 Task: Search one way flight ticket for 4 adults, 2 children, 2 infants in seat and 1 infant on lap in economy from Raleigh: Raleigh-durham International Airport to Greenville: Pitt-greenville Airport on 5-2-2023. Choice of flights is Royal air maroc. Number of bags: 10 checked bags. Price is upto 90000. Outbound departure time preference is 4:30.
Action: Mouse moved to (264, 333)
Screenshot: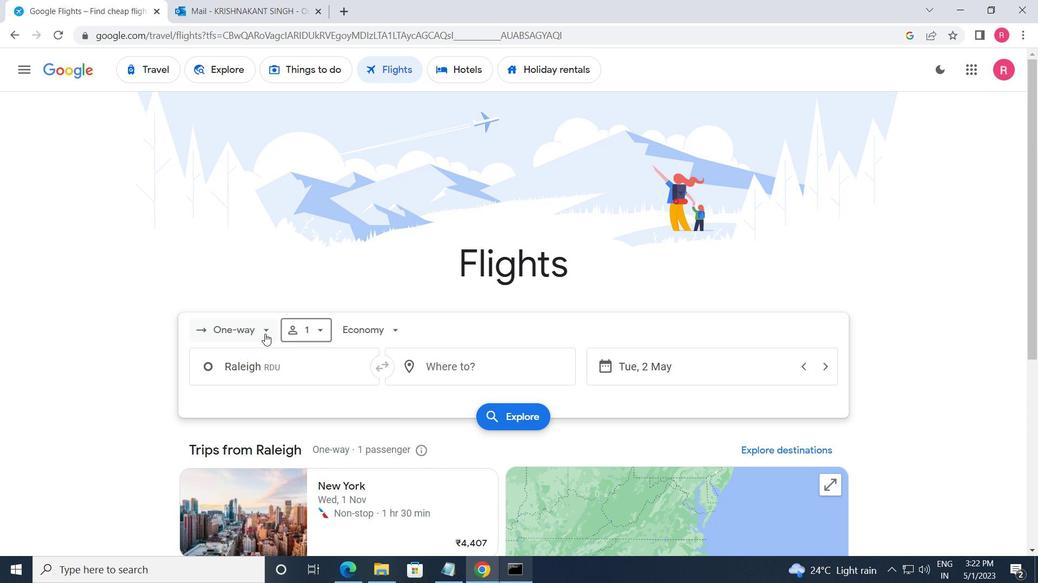 
Action: Mouse pressed left at (264, 333)
Screenshot: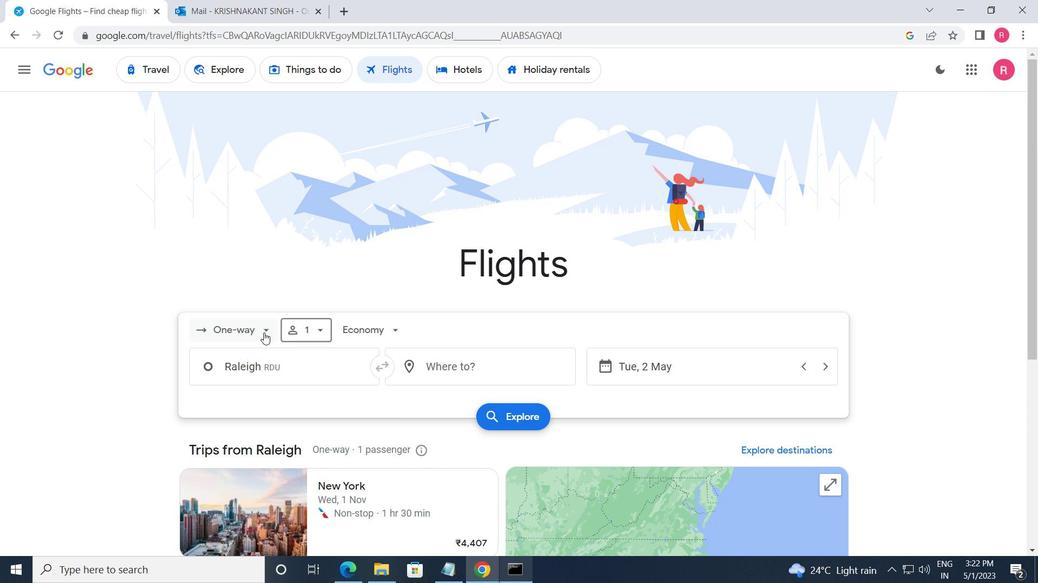 
Action: Mouse moved to (235, 389)
Screenshot: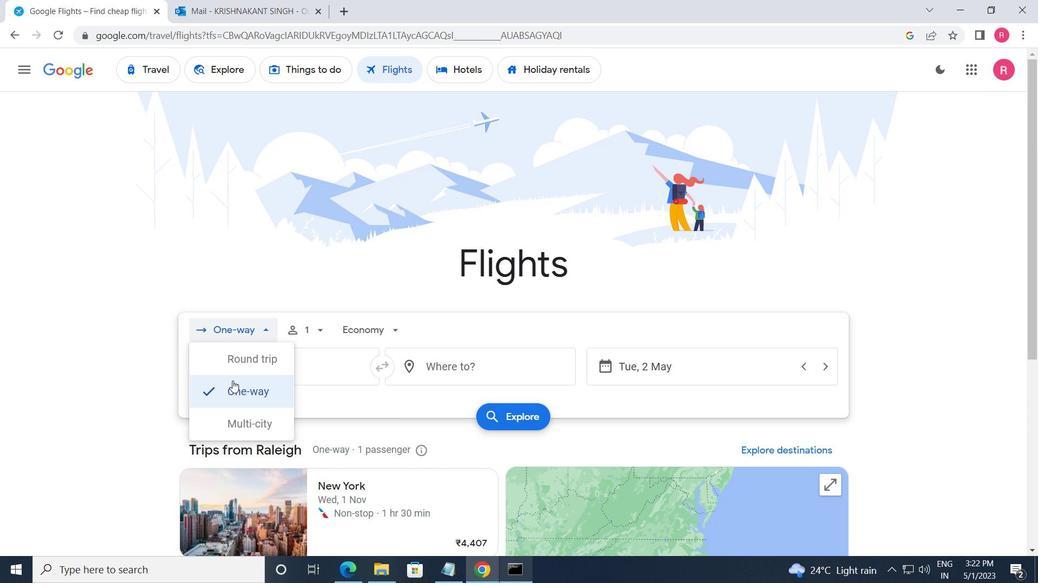 
Action: Mouse pressed left at (235, 389)
Screenshot: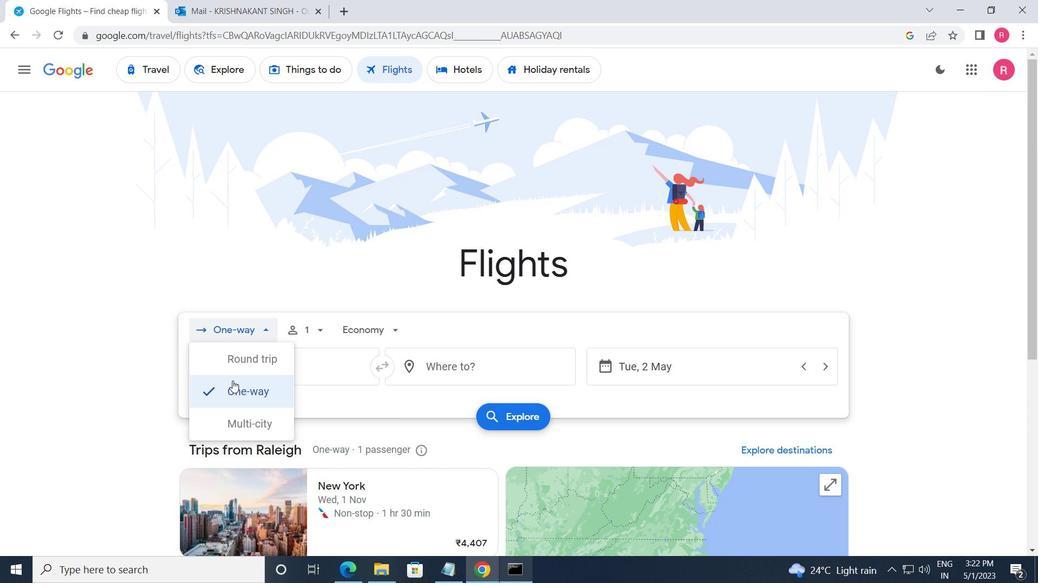 
Action: Mouse moved to (311, 331)
Screenshot: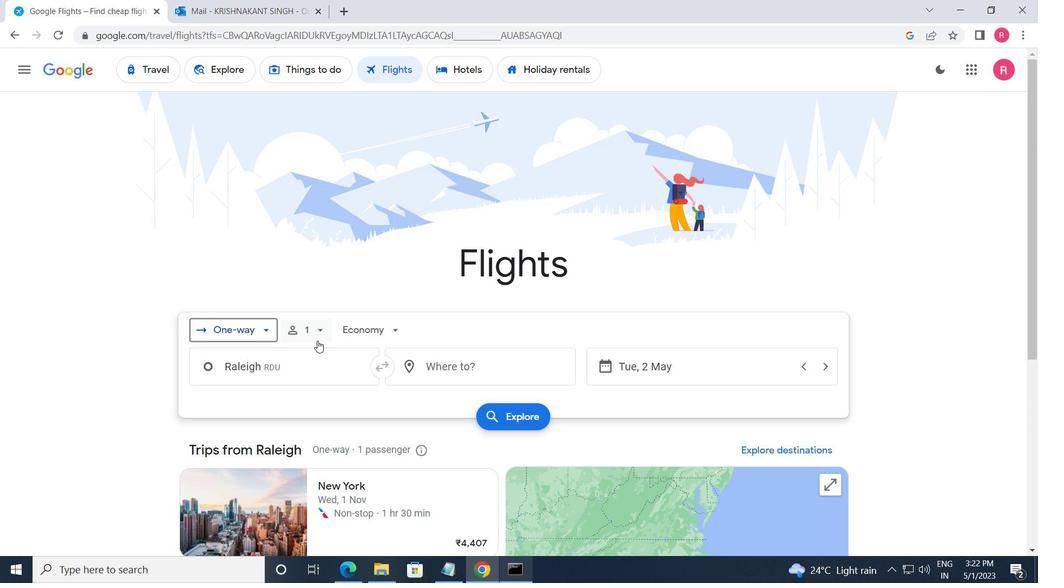 
Action: Mouse pressed left at (311, 331)
Screenshot: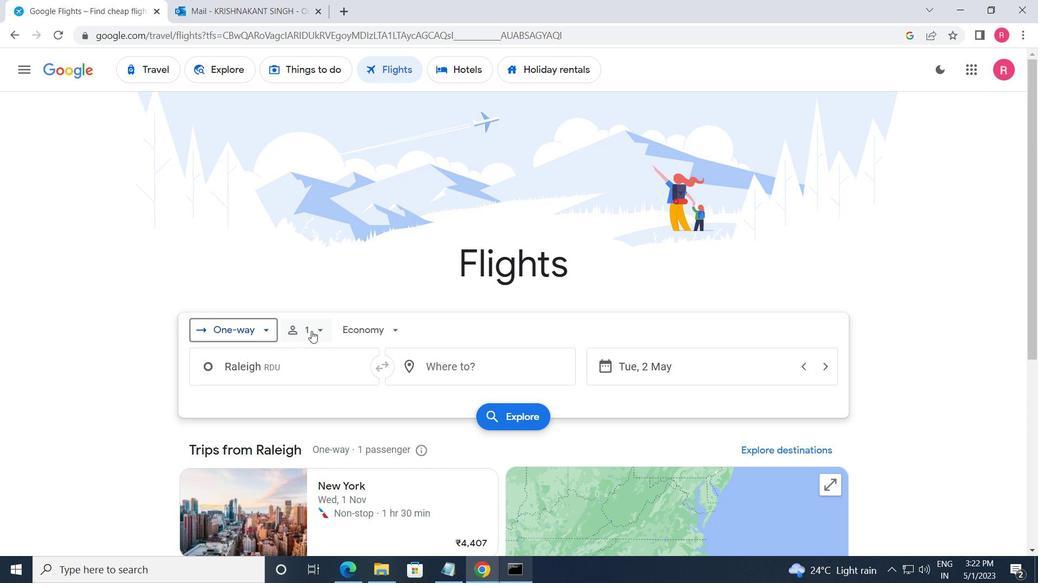 
Action: Mouse moved to (427, 369)
Screenshot: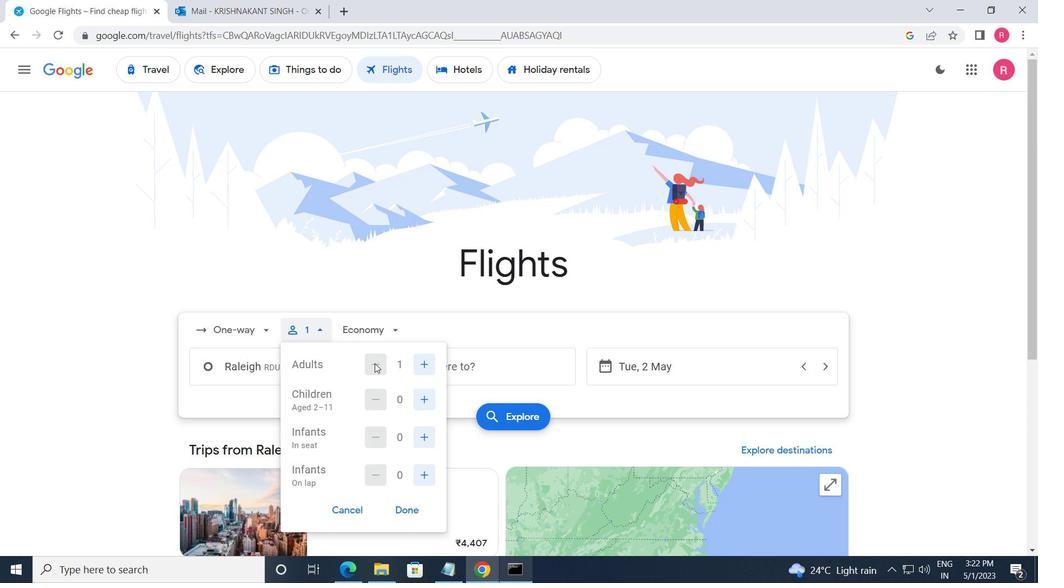 
Action: Mouse pressed left at (427, 369)
Screenshot: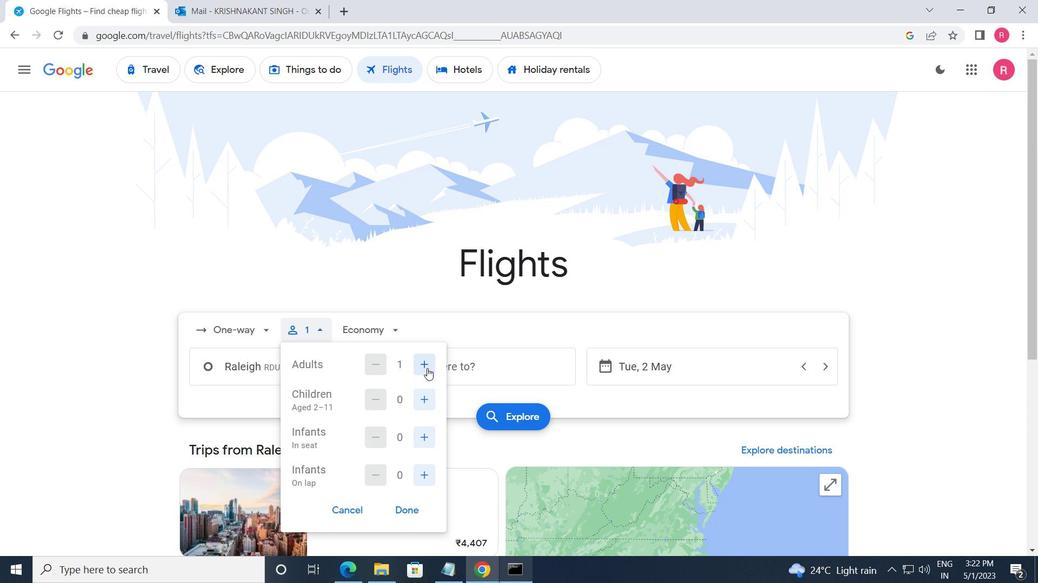 
Action: Mouse pressed left at (427, 369)
Screenshot: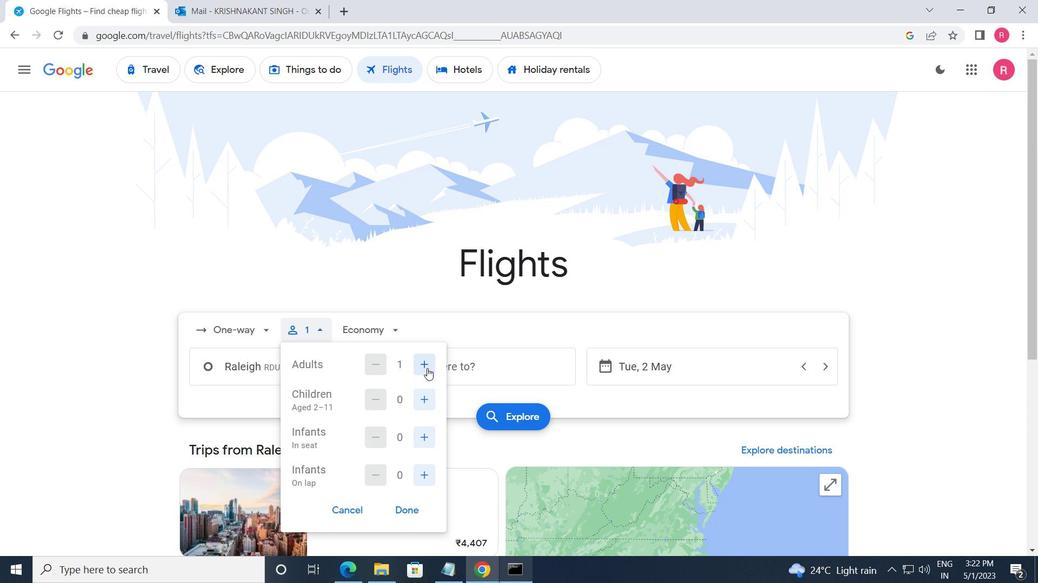 
Action: Mouse pressed left at (427, 369)
Screenshot: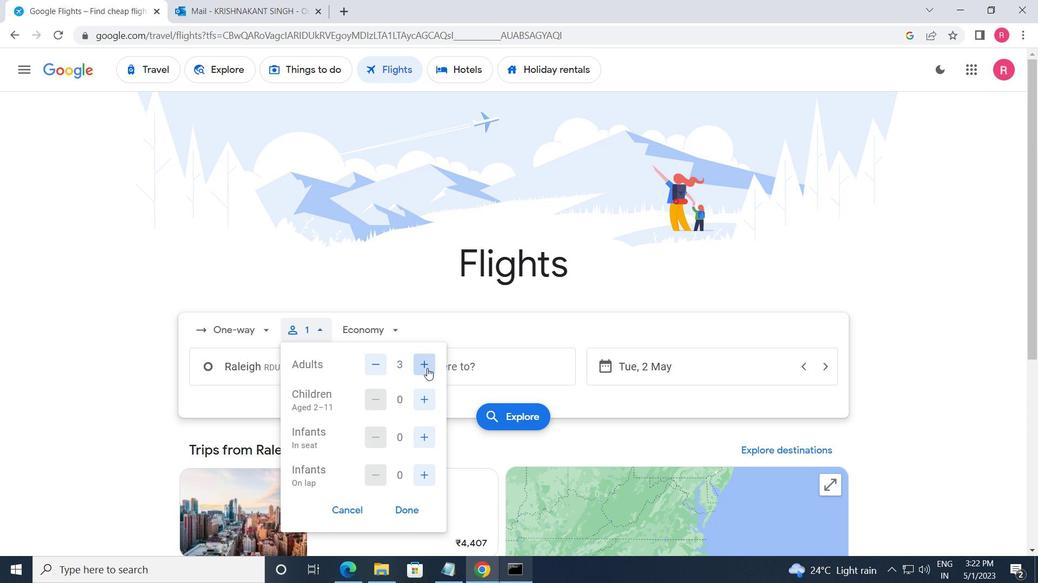 
Action: Mouse moved to (429, 398)
Screenshot: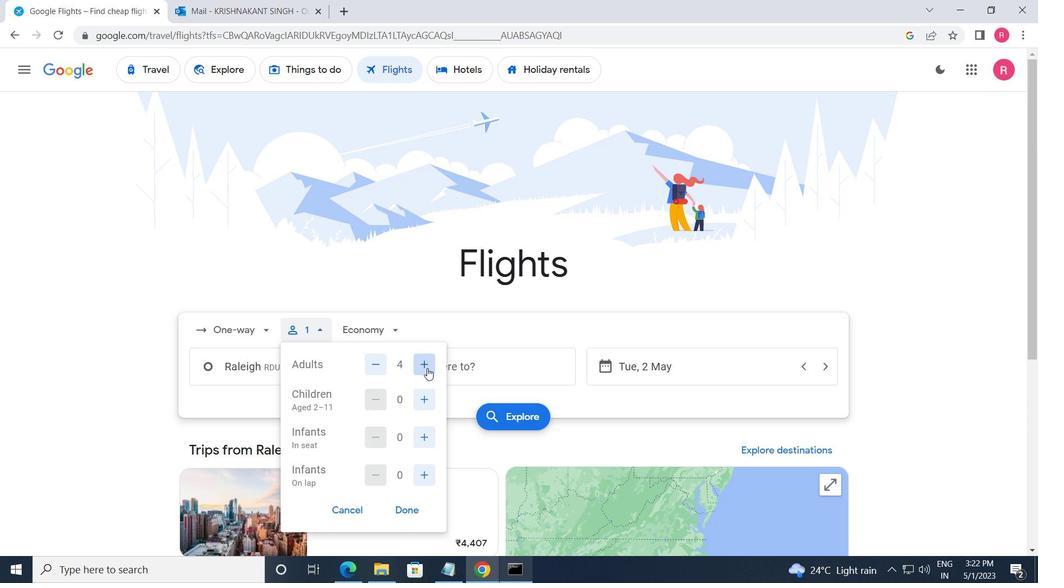 
Action: Mouse pressed left at (429, 398)
Screenshot: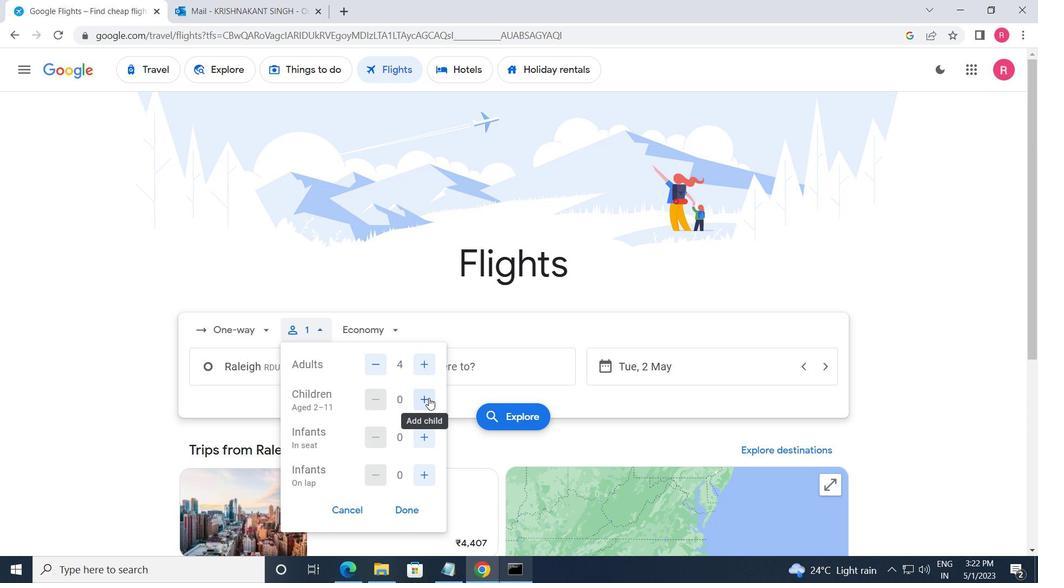 
Action: Mouse moved to (429, 398)
Screenshot: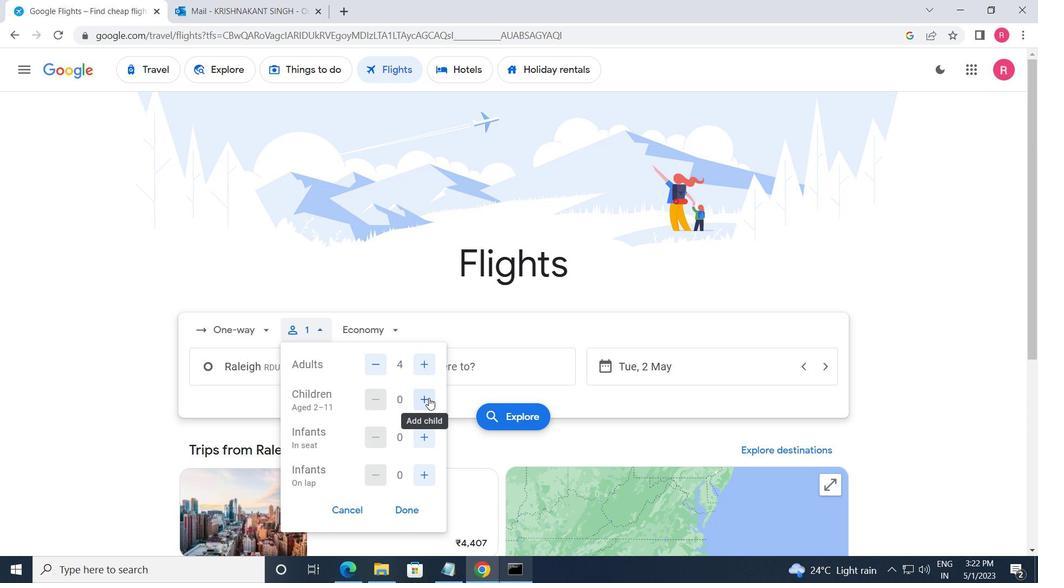 
Action: Mouse pressed left at (429, 398)
Screenshot: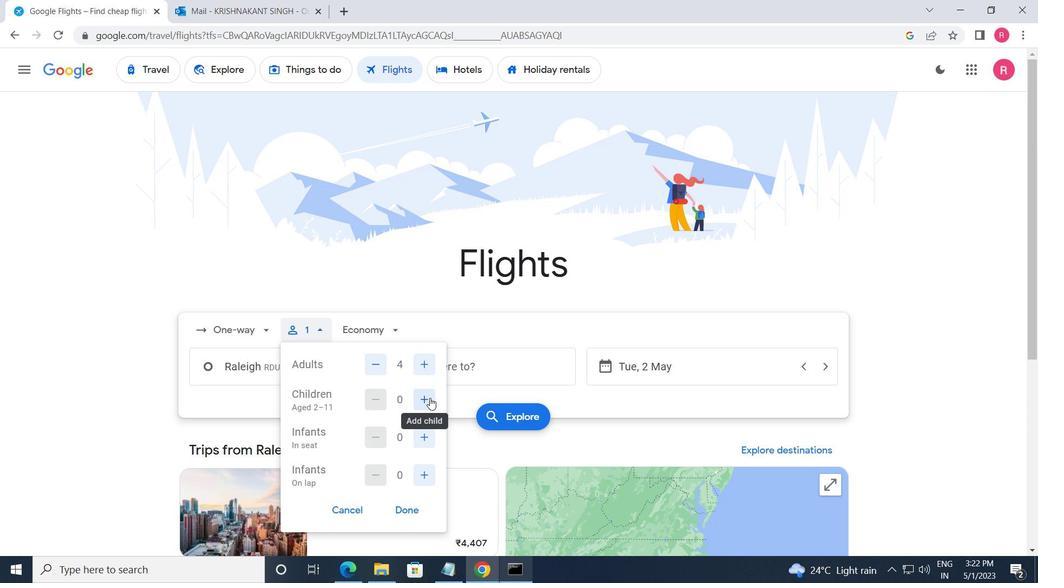
Action: Mouse moved to (427, 435)
Screenshot: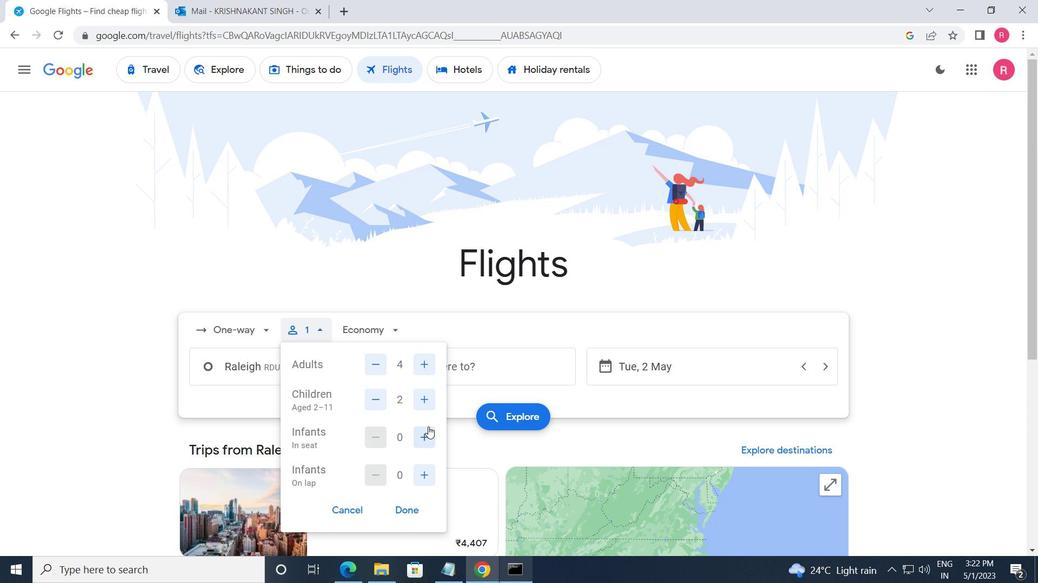 
Action: Mouse pressed left at (427, 435)
Screenshot: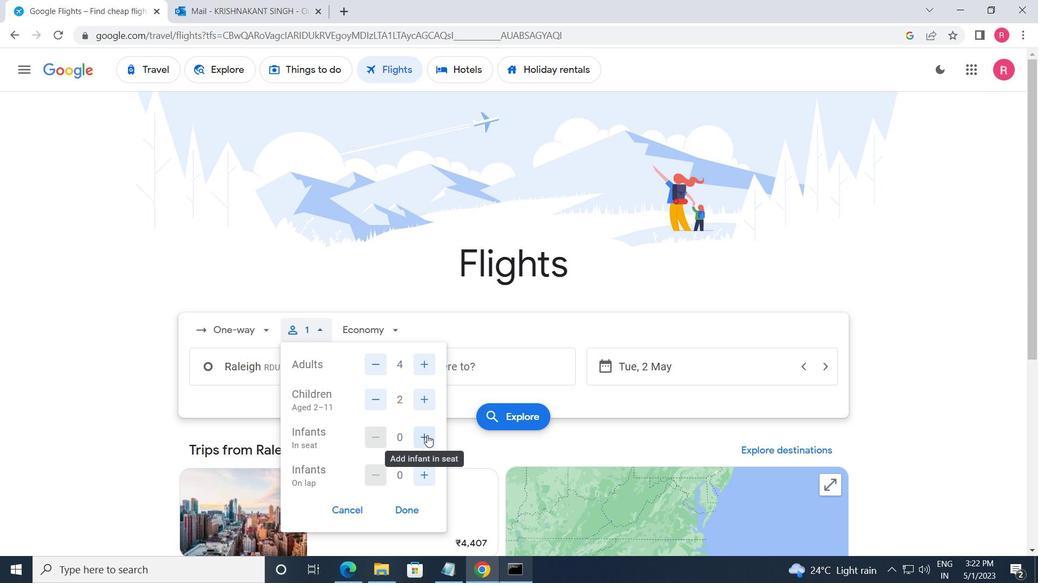 
Action: Mouse moved to (415, 505)
Screenshot: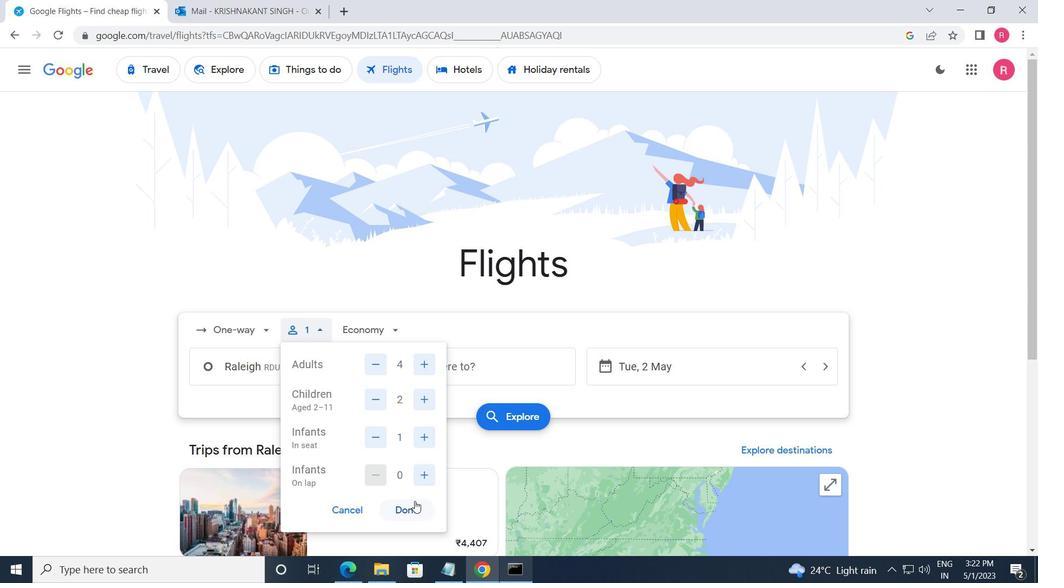 
Action: Mouse pressed left at (415, 505)
Screenshot: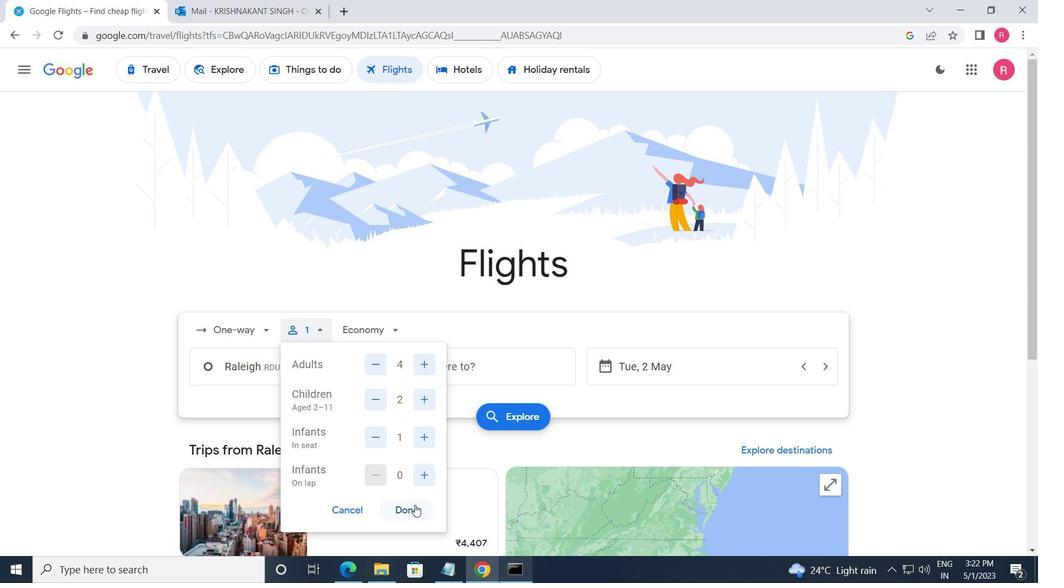 
Action: Mouse moved to (379, 346)
Screenshot: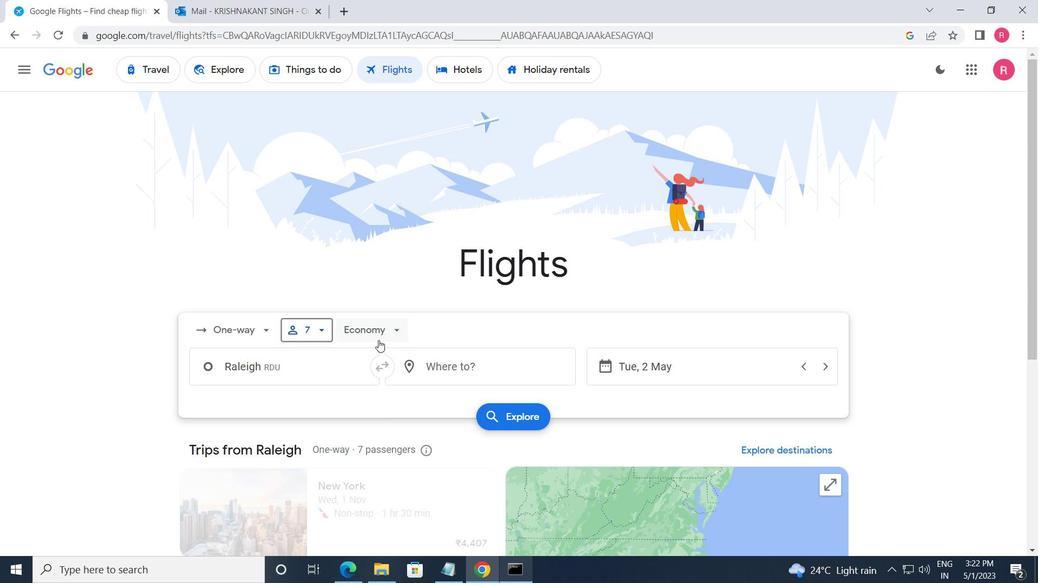 
Action: Mouse pressed left at (379, 346)
Screenshot: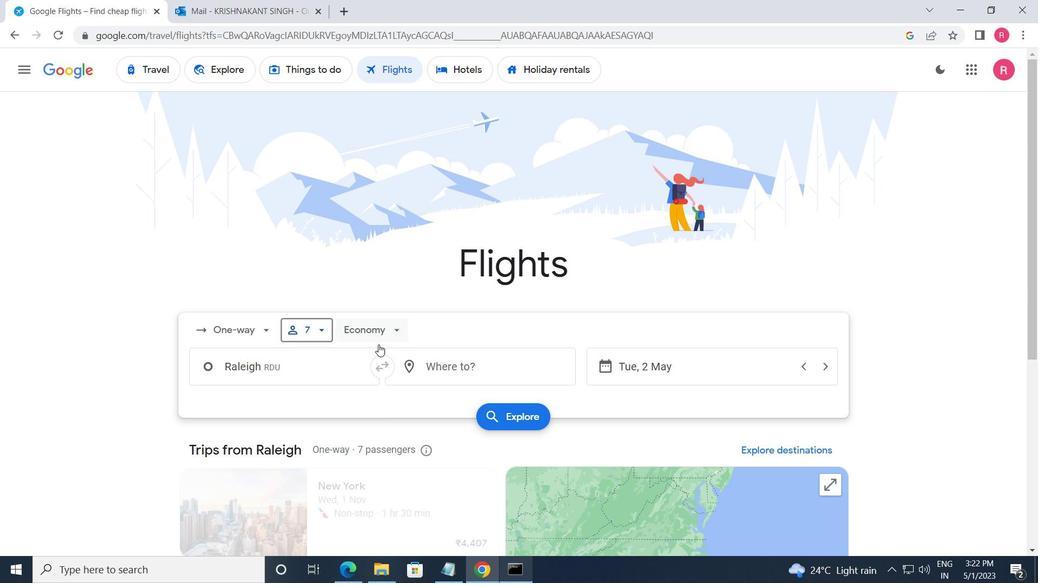 
Action: Mouse moved to (390, 359)
Screenshot: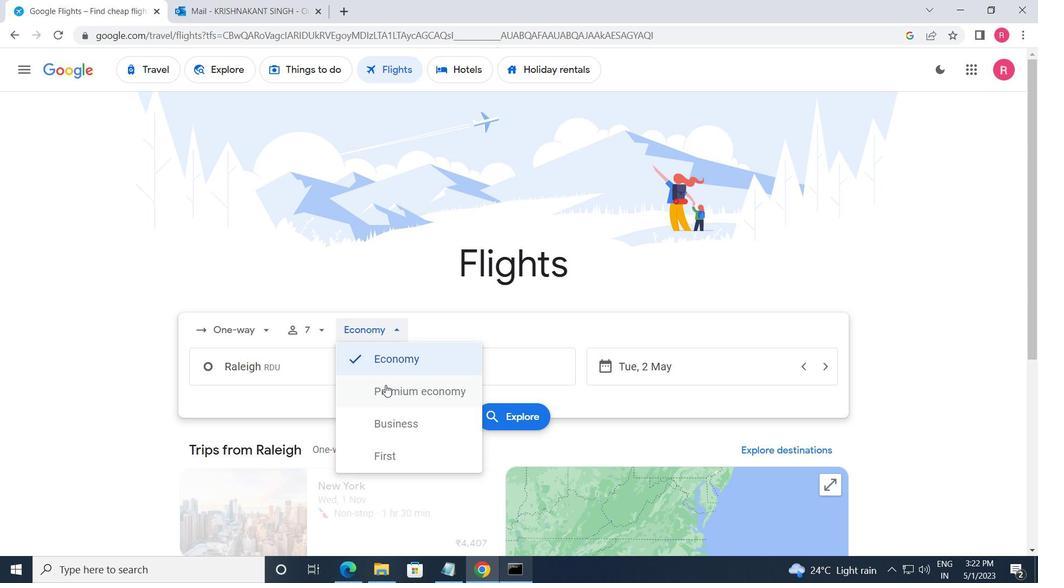 
Action: Mouse pressed left at (390, 359)
Screenshot: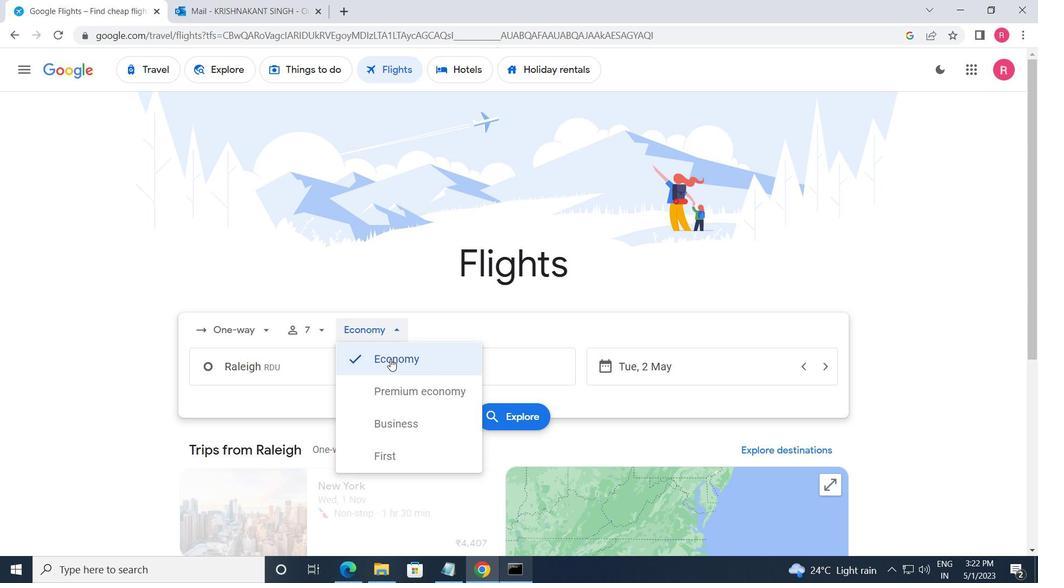 
Action: Mouse moved to (340, 370)
Screenshot: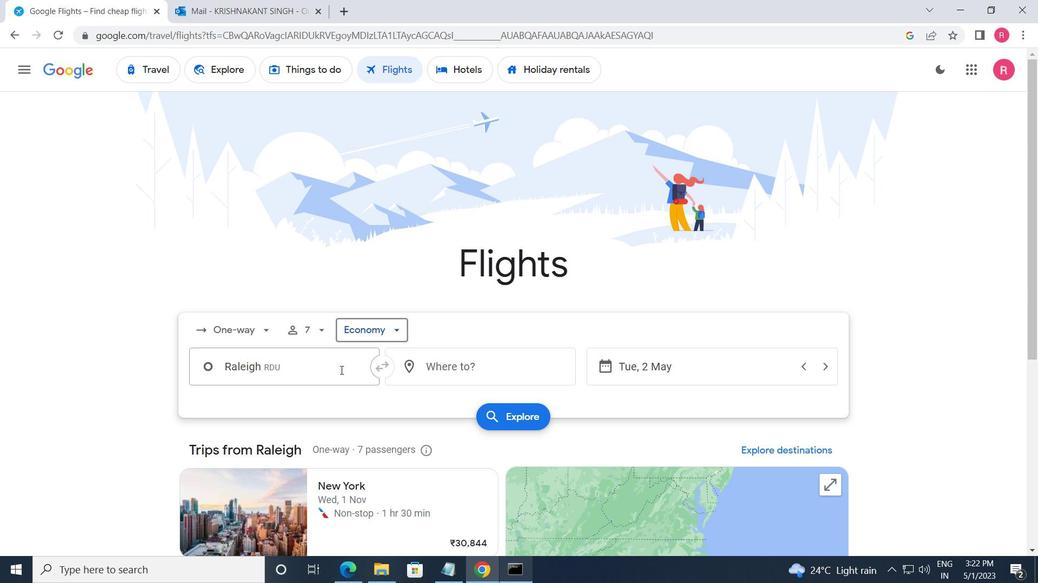 
Action: Mouse pressed left at (340, 370)
Screenshot: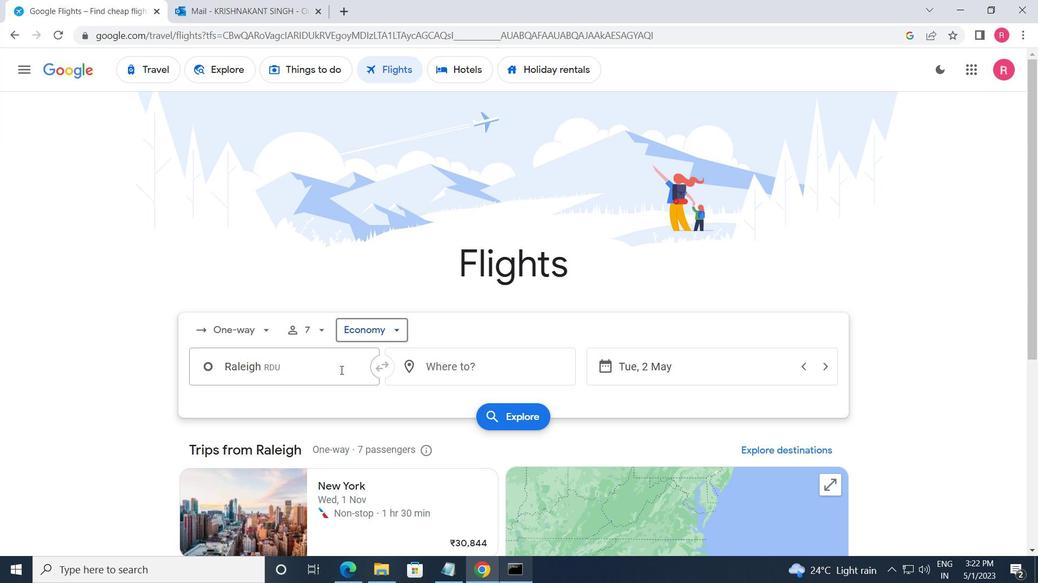 
Action: Mouse moved to (318, 440)
Screenshot: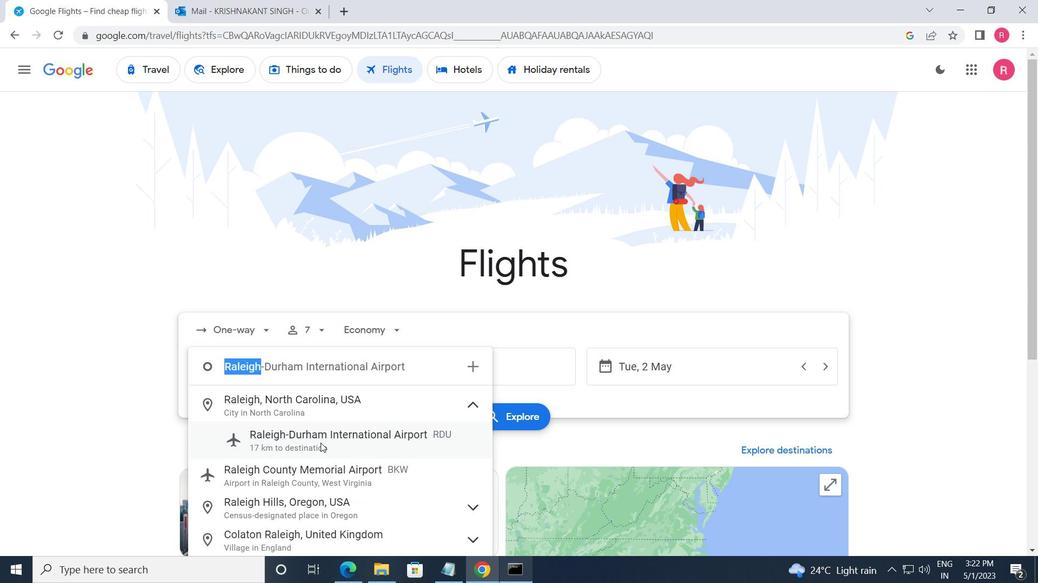 
Action: Mouse pressed left at (318, 440)
Screenshot: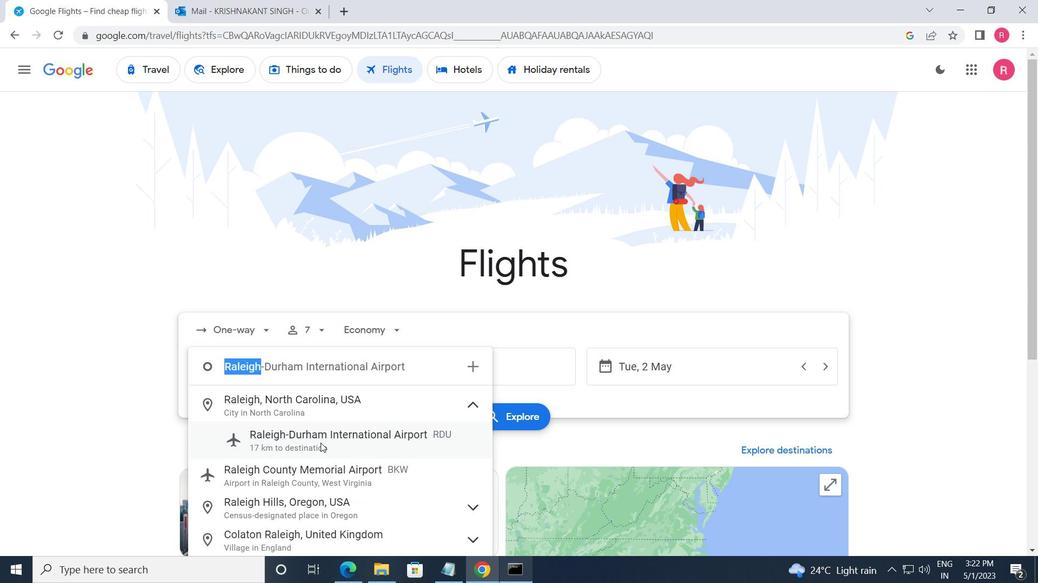 
Action: Mouse moved to (457, 368)
Screenshot: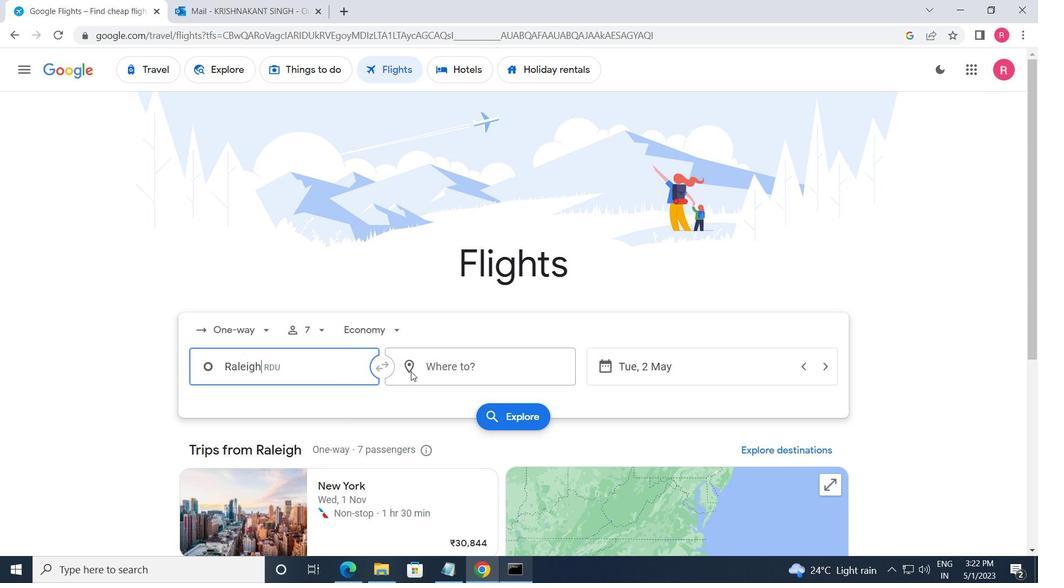 
Action: Mouse pressed left at (457, 368)
Screenshot: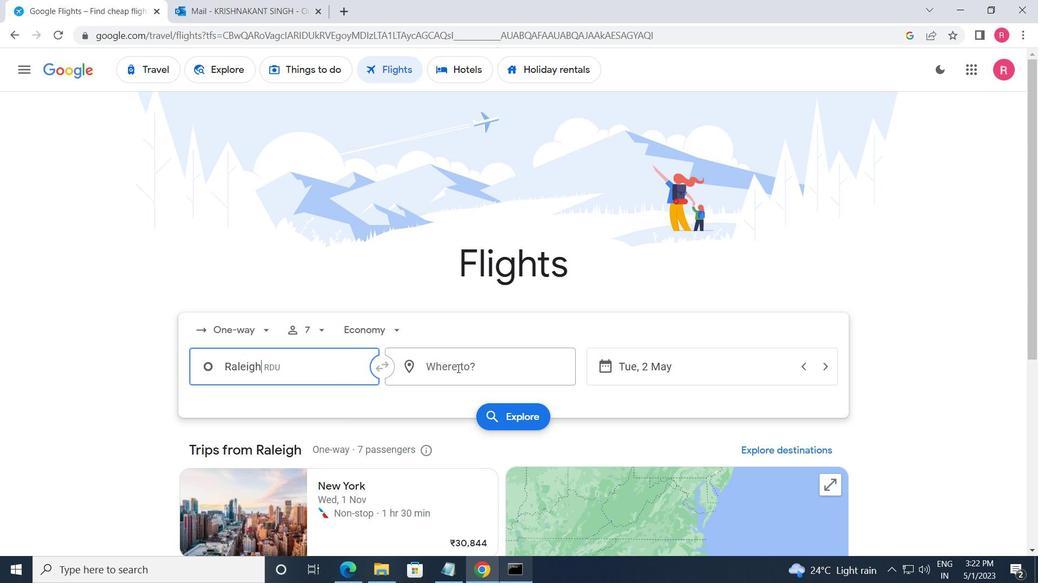 
Action: Mouse moved to (453, 504)
Screenshot: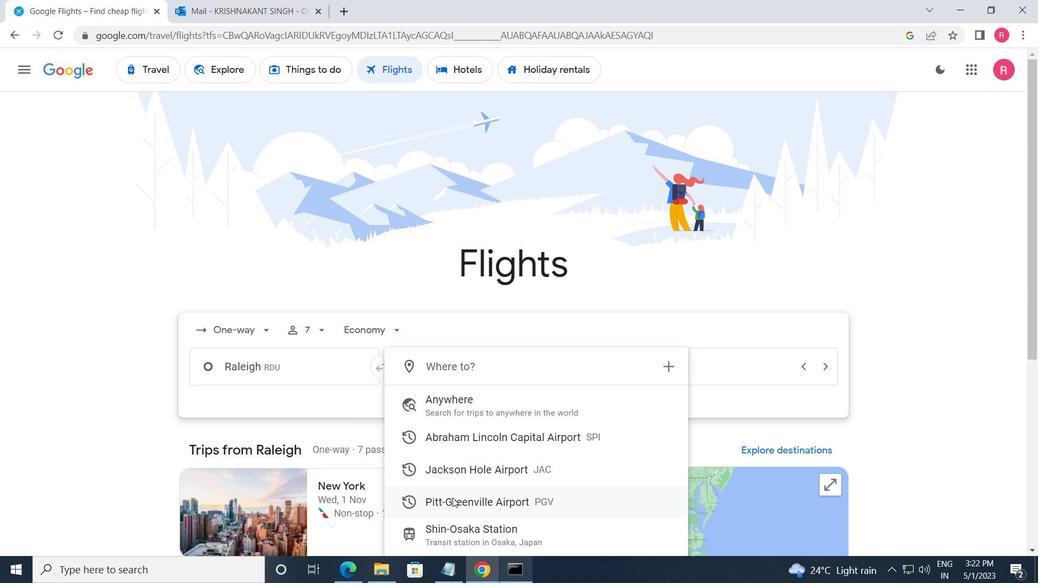
Action: Mouse pressed left at (453, 504)
Screenshot: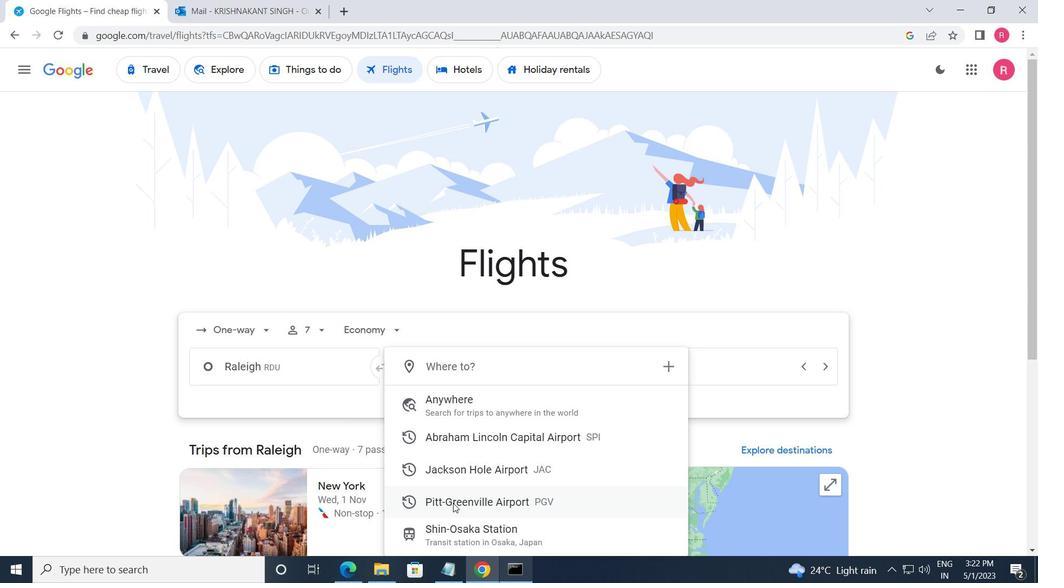 
Action: Mouse moved to (669, 375)
Screenshot: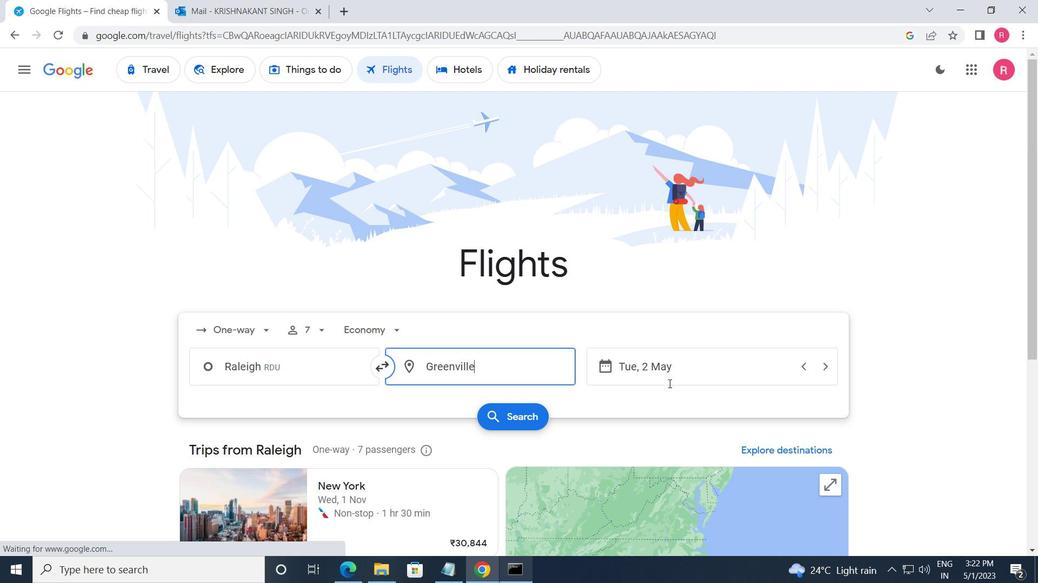 
Action: Mouse pressed left at (669, 375)
Screenshot: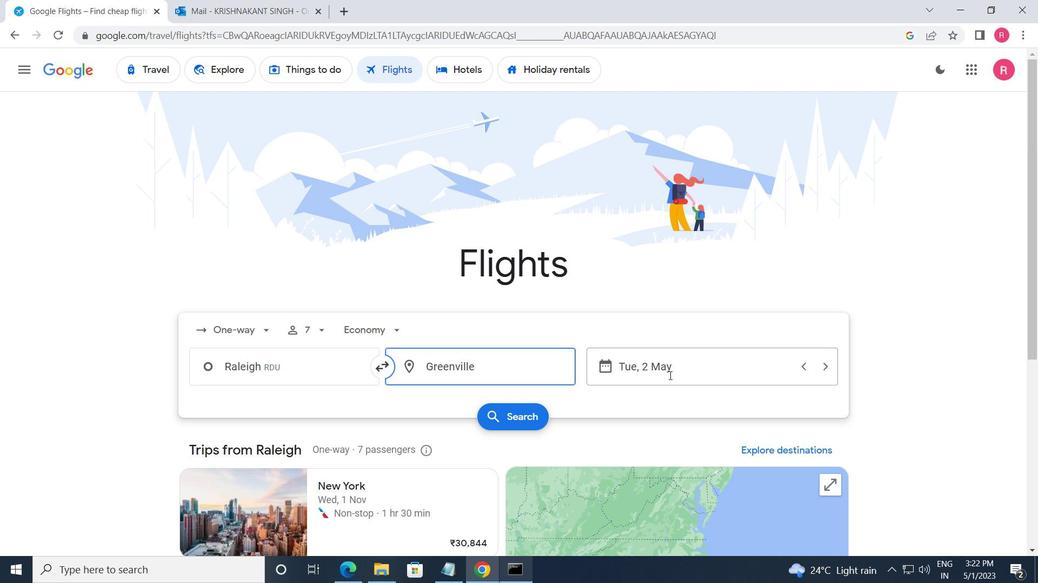 
Action: Mouse moved to (419, 323)
Screenshot: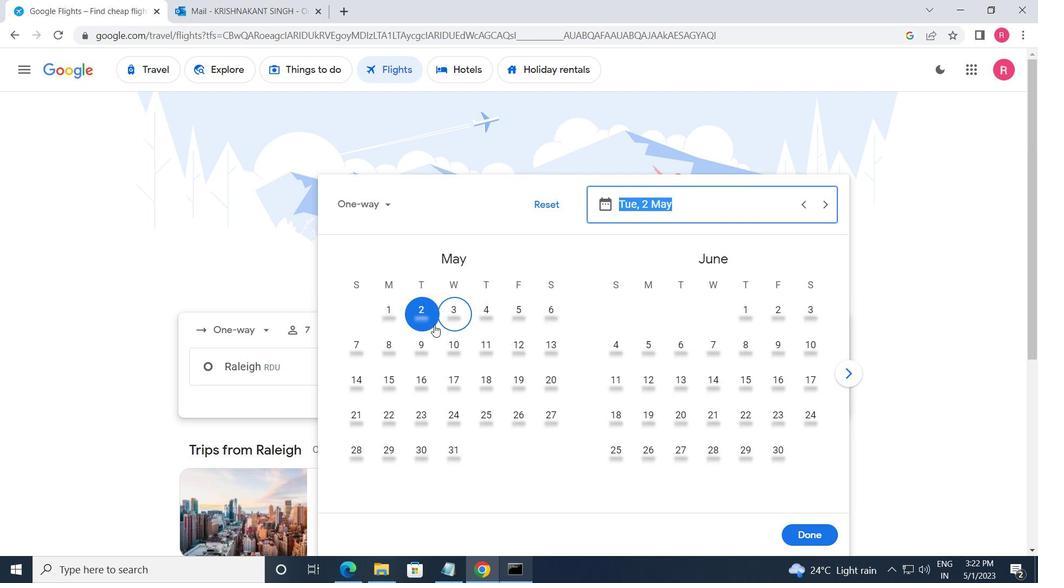 
Action: Mouse pressed left at (419, 323)
Screenshot: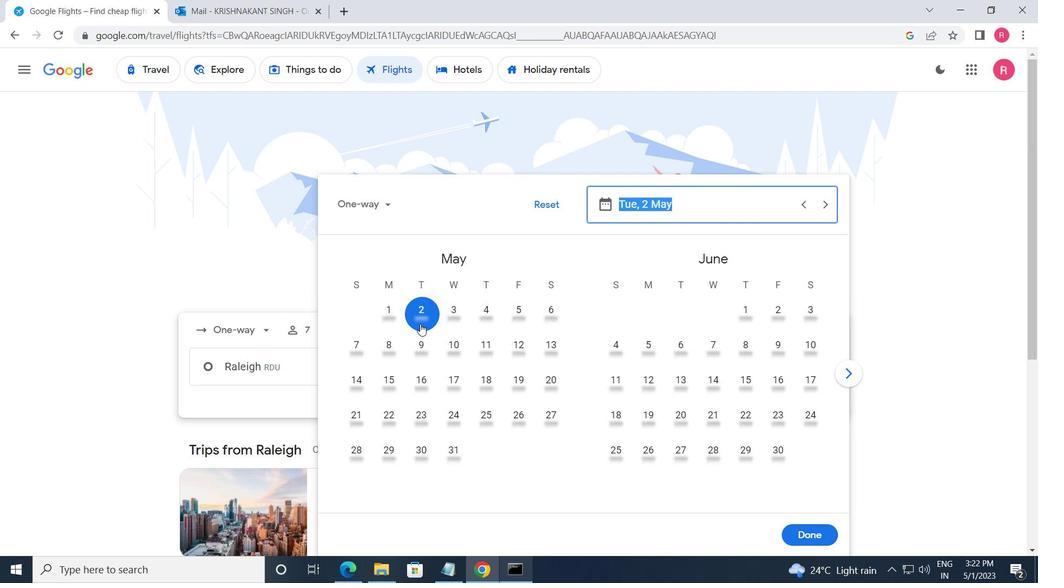 
Action: Mouse moved to (801, 531)
Screenshot: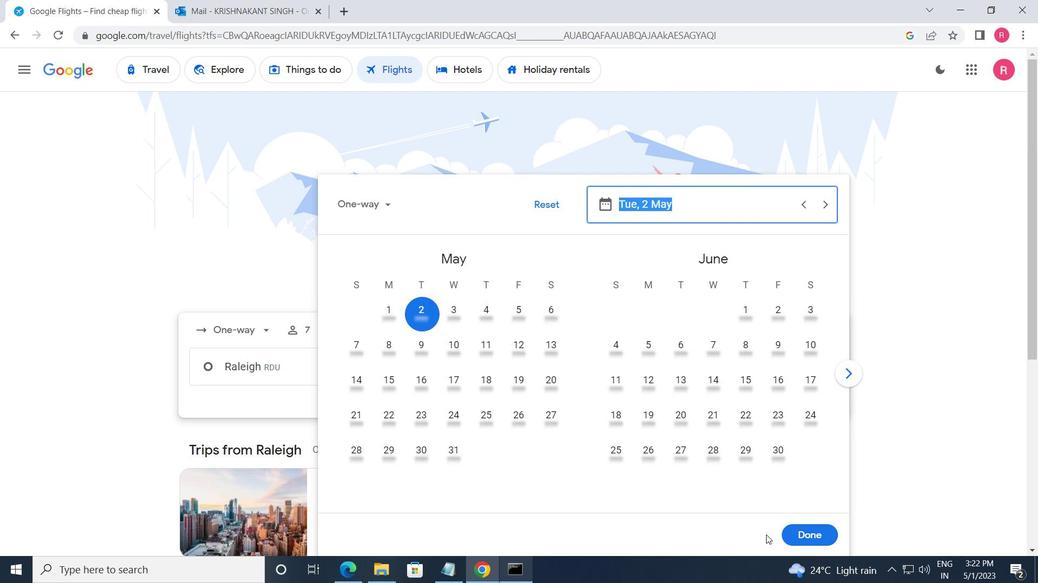 
Action: Mouse pressed left at (801, 531)
Screenshot: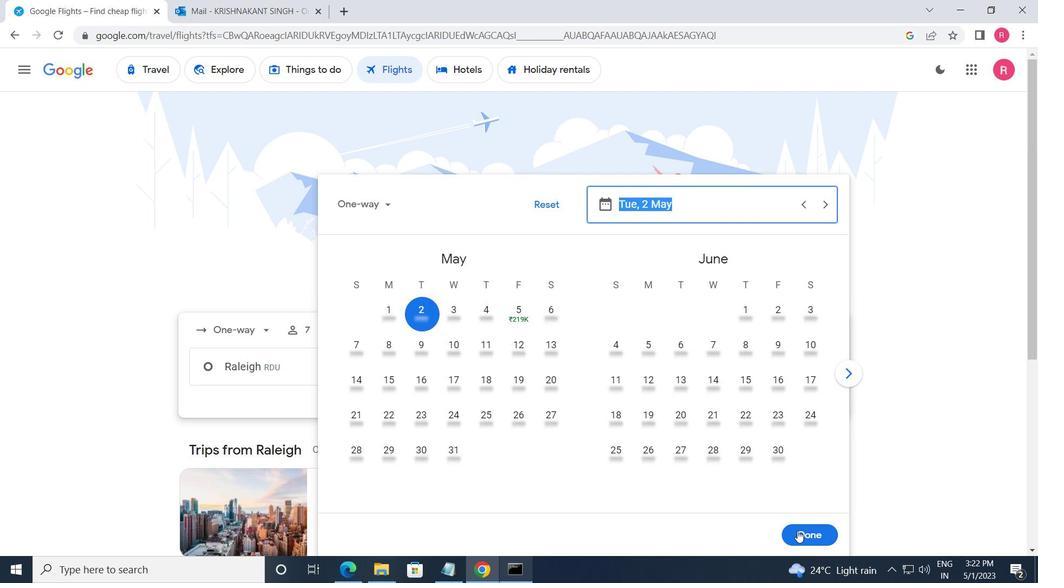 
Action: Mouse moved to (514, 426)
Screenshot: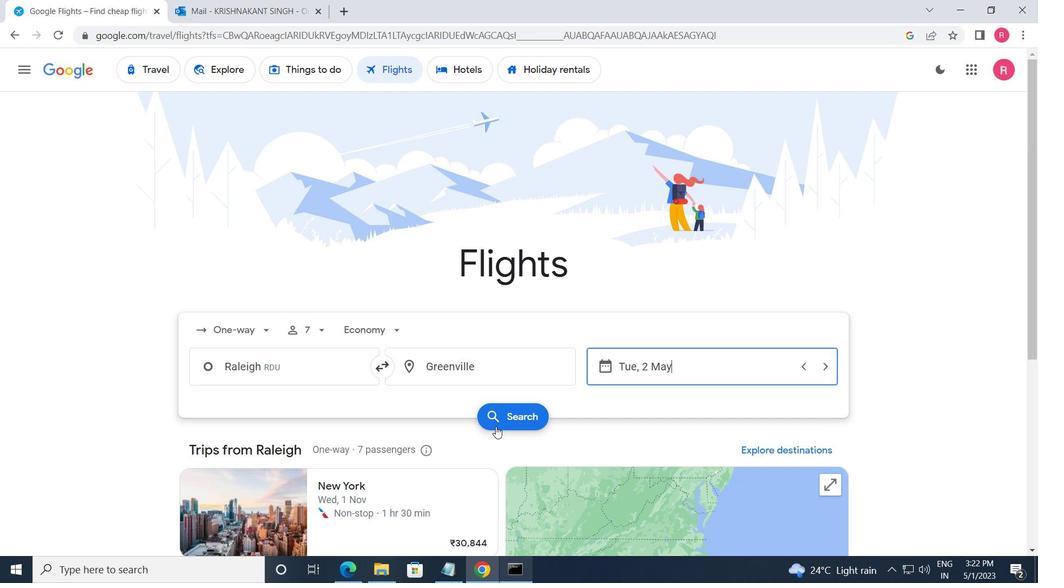 
Action: Mouse pressed left at (514, 426)
Screenshot: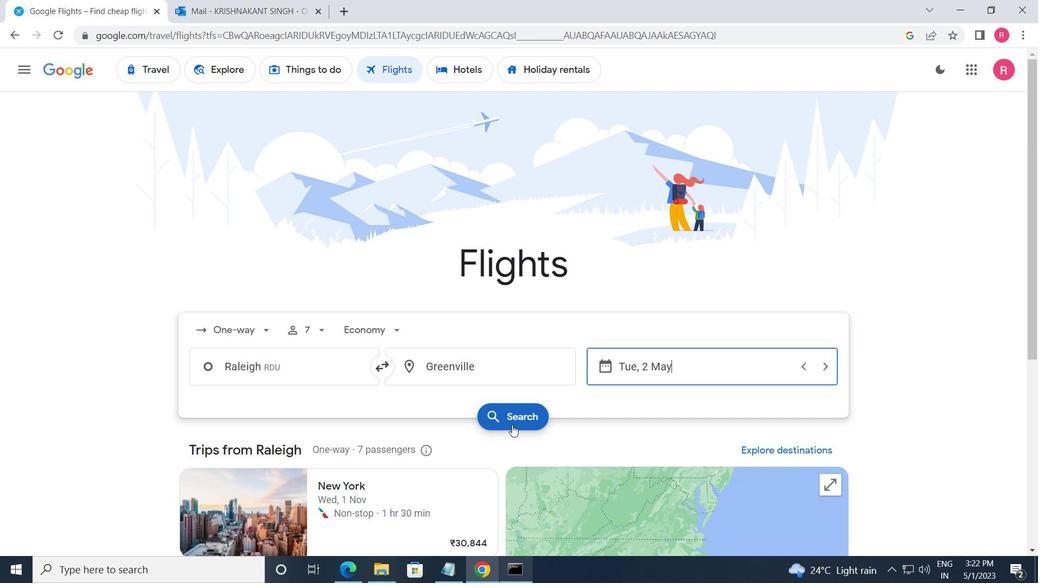 
Action: Mouse moved to (198, 191)
Screenshot: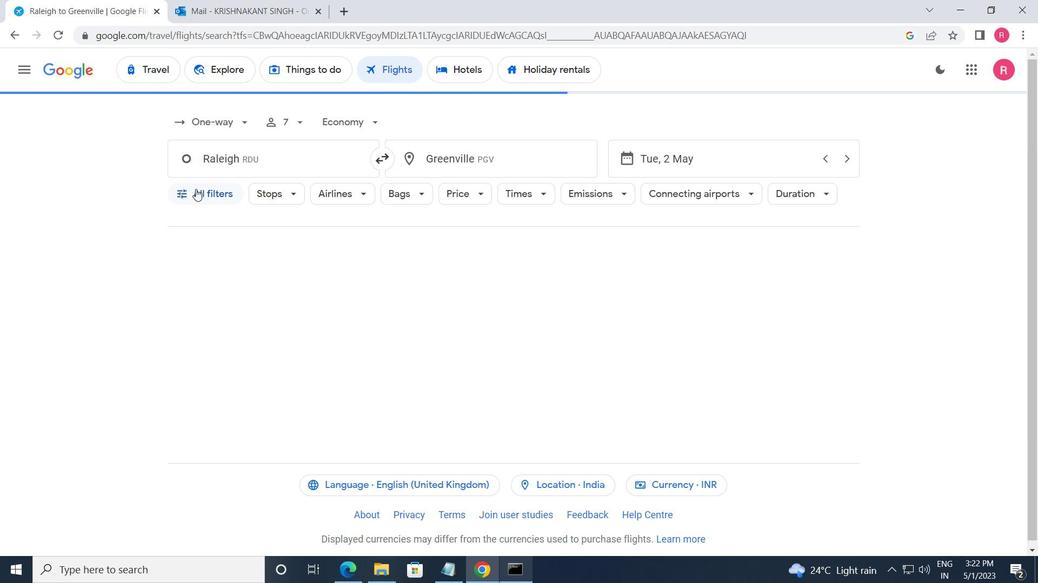 
Action: Mouse pressed left at (198, 191)
Screenshot: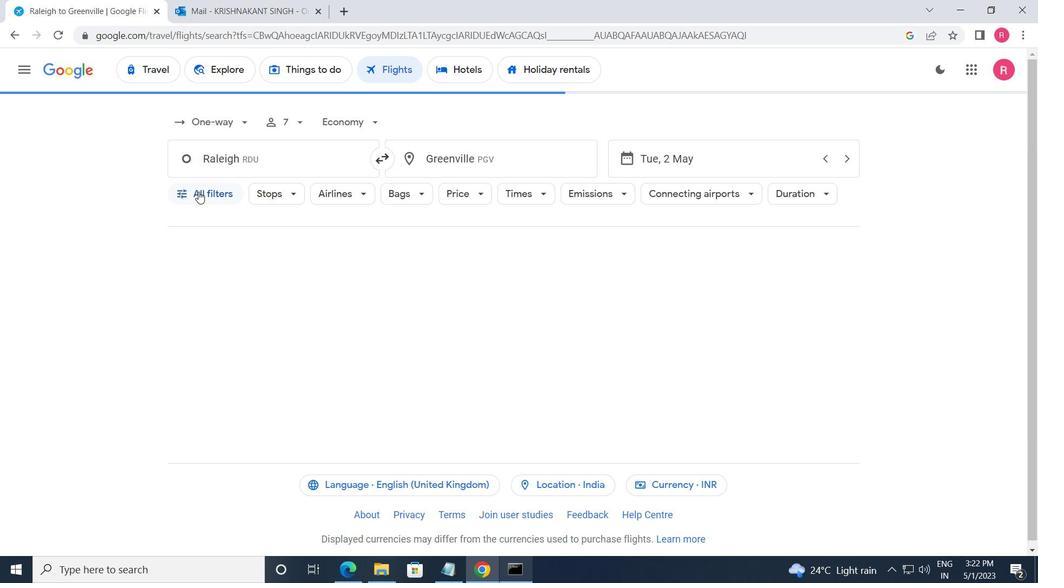 
Action: Mouse moved to (246, 329)
Screenshot: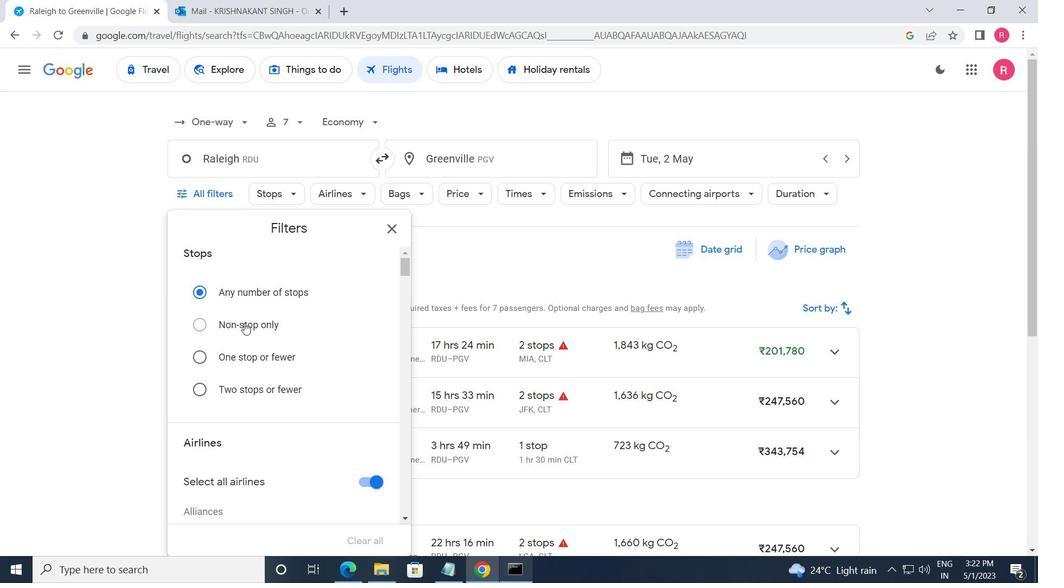
Action: Mouse scrolled (246, 329) with delta (0, 0)
Screenshot: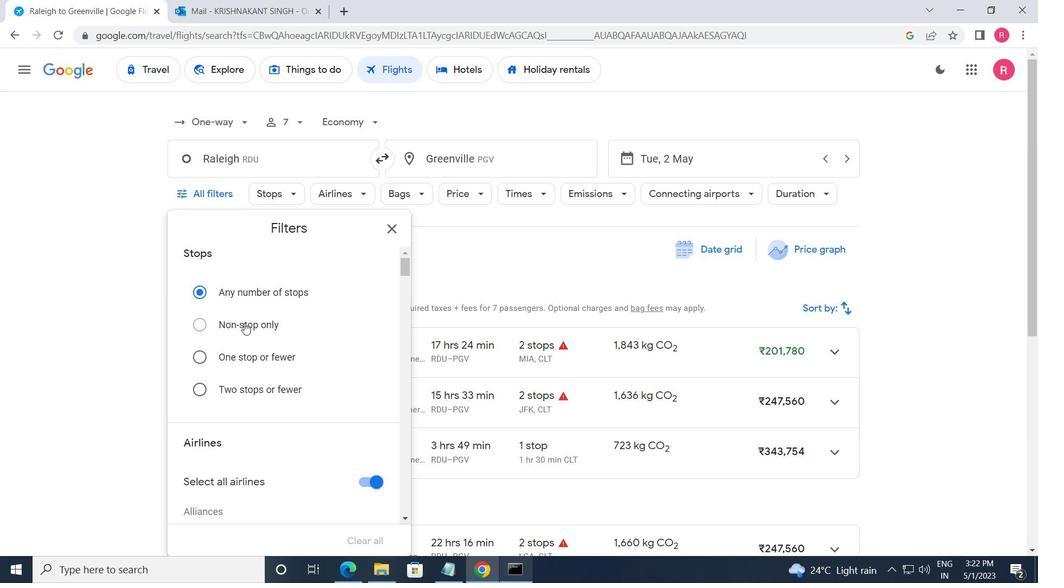 
Action: Mouse scrolled (246, 329) with delta (0, 0)
Screenshot: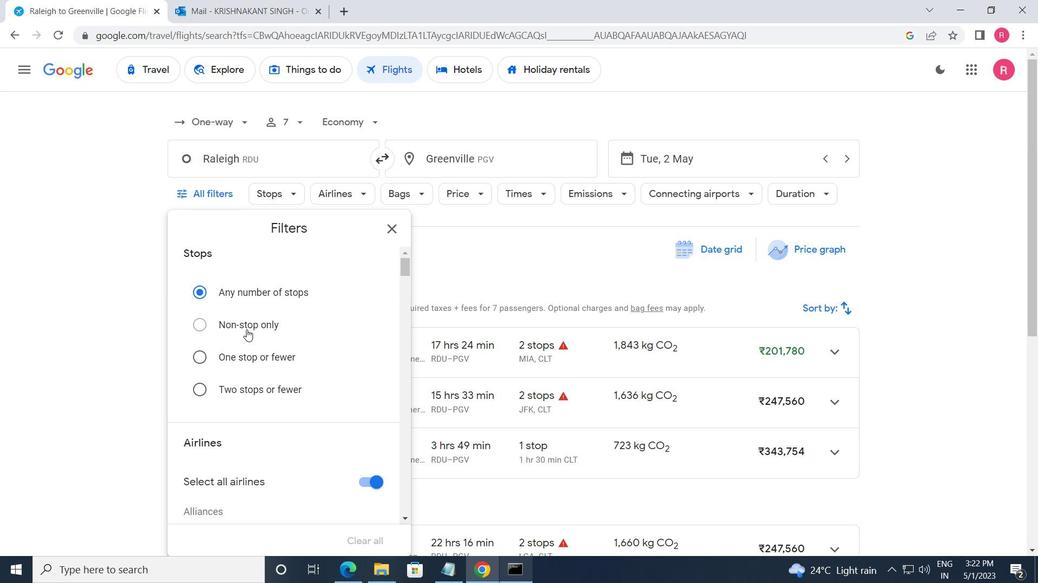 
Action: Mouse scrolled (246, 329) with delta (0, 0)
Screenshot: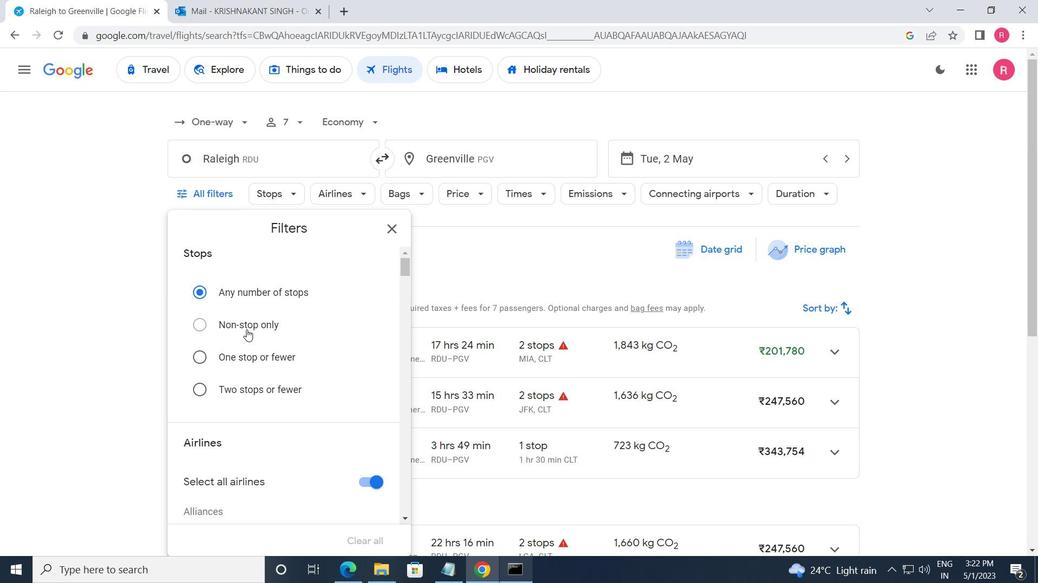 
Action: Mouse scrolled (246, 329) with delta (0, 0)
Screenshot: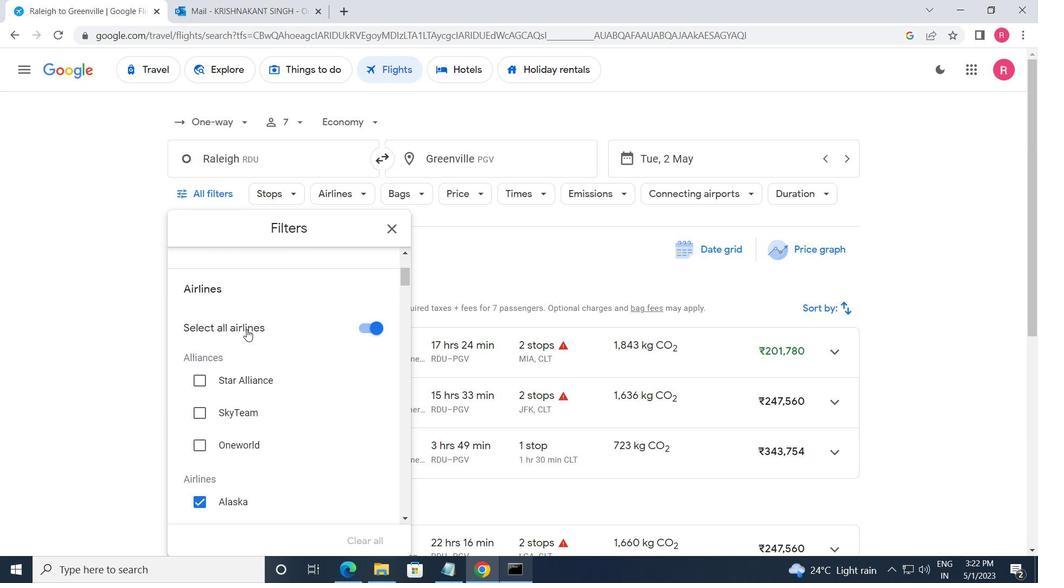 
Action: Mouse scrolled (246, 329) with delta (0, 0)
Screenshot: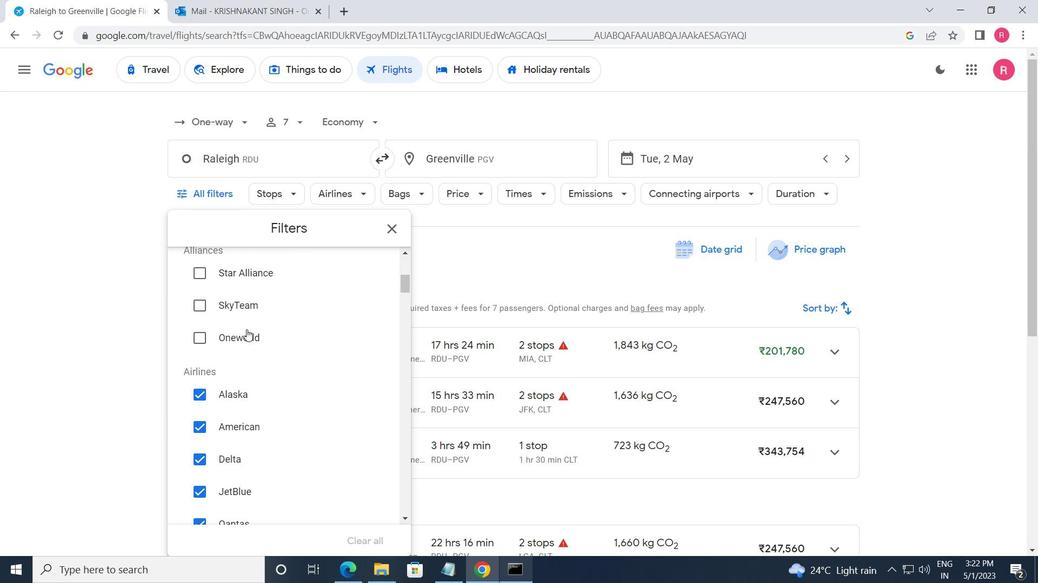 
Action: Mouse moved to (304, 422)
Screenshot: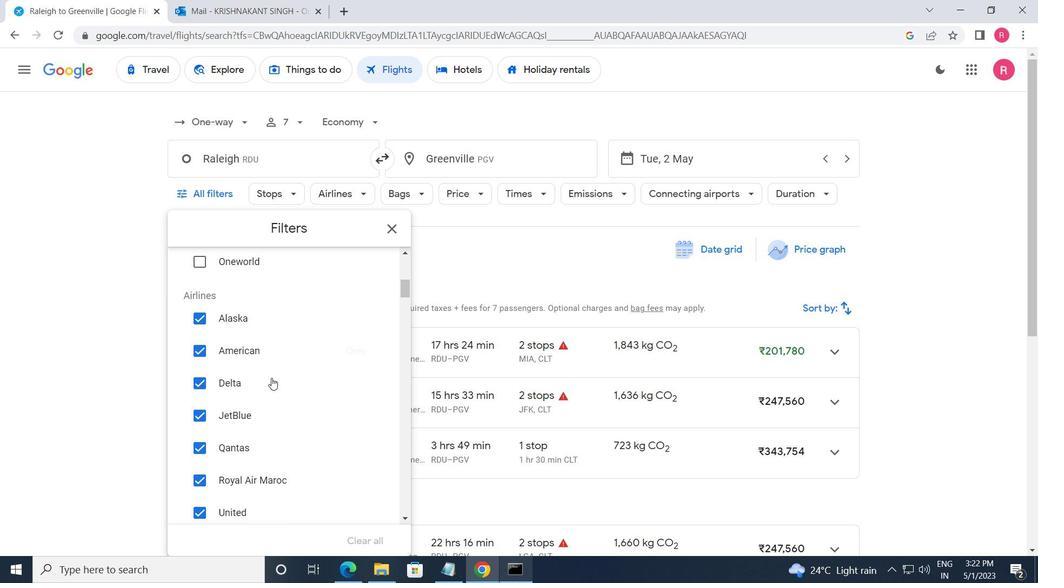 
Action: Mouse scrolled (304, 422) with delta (0, 0)
Screenshot: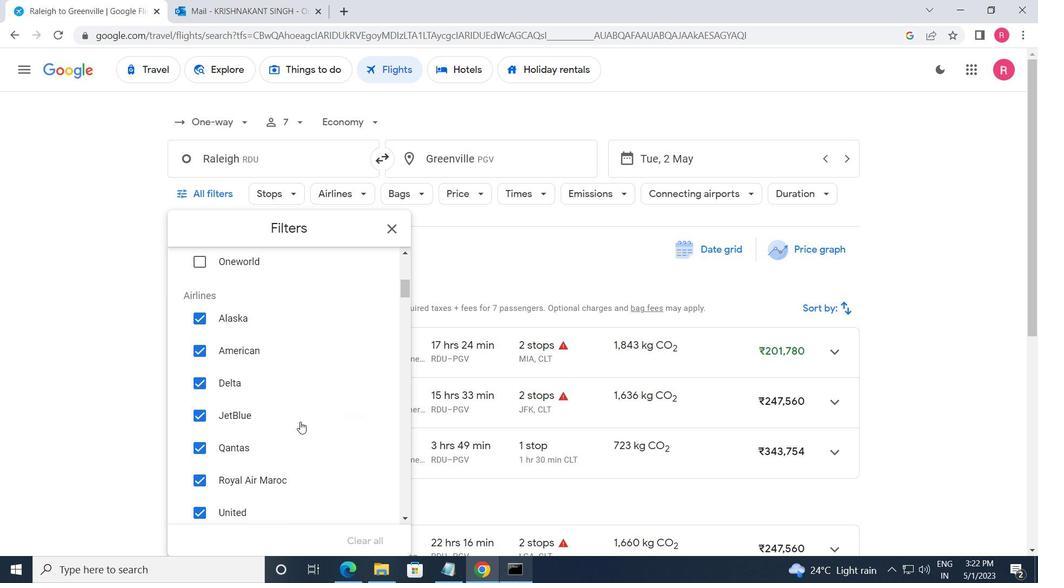 
Action: Mouse scrolled (304, 422) with delta (0, 0)
Screenshot: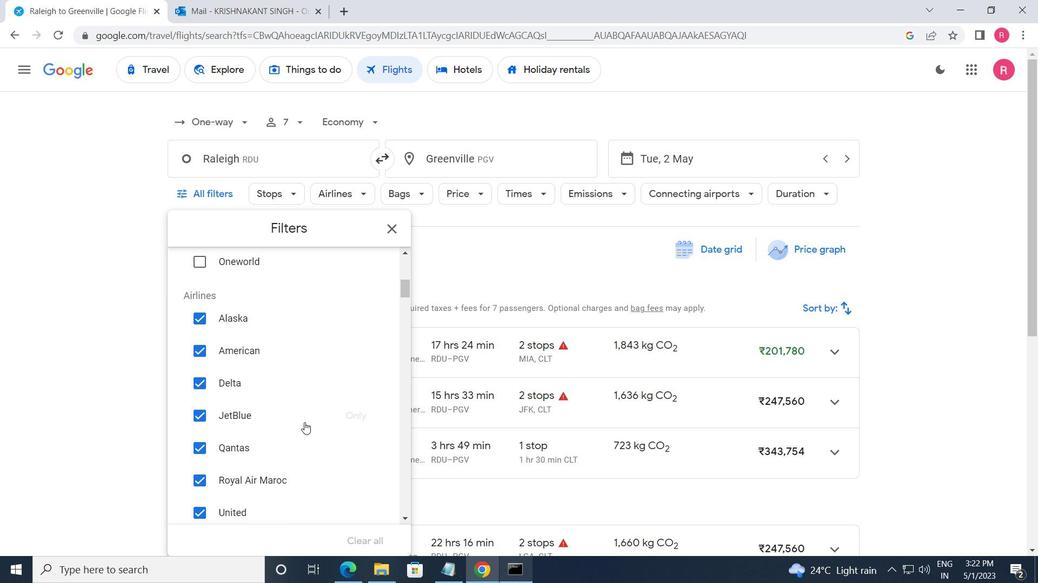 
Action: Mouse moved to (346, 348)
Screenshot: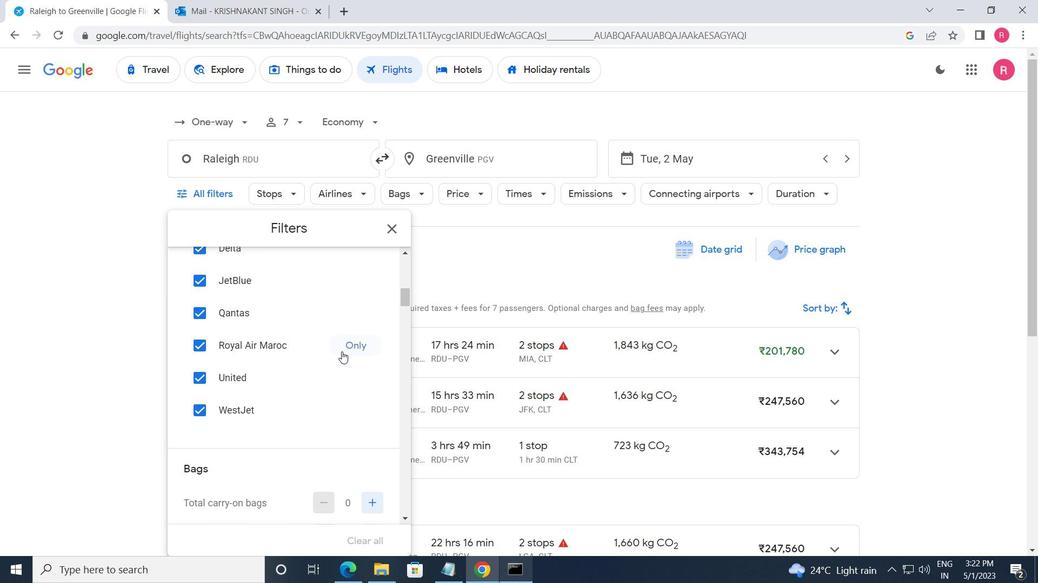 
Action: Mouse pressed left at (346, 348)
Screenshot: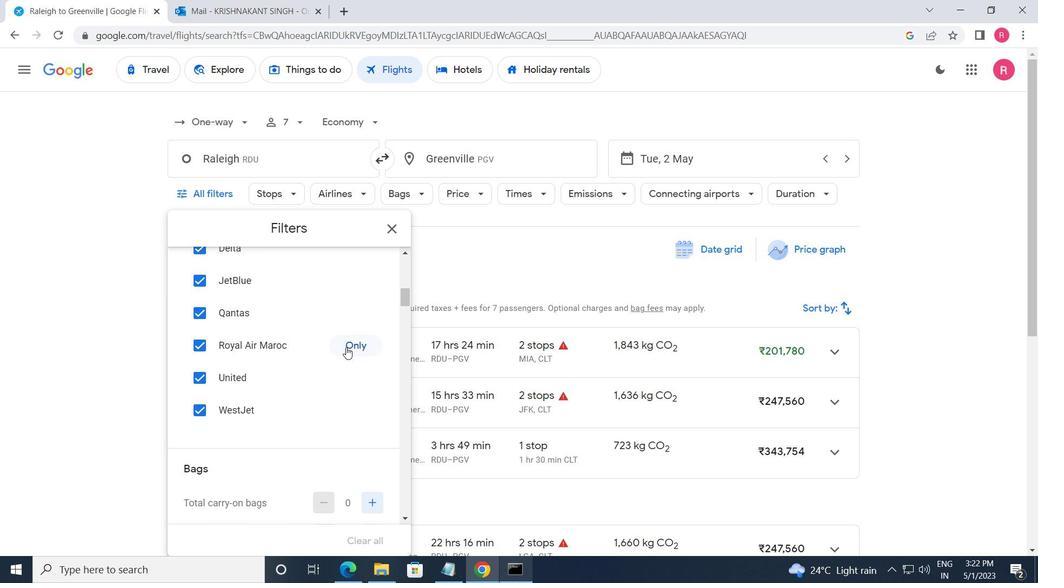 
Action: Mouse scrolled (346, 347) with delta (0, 0)
Screenshot: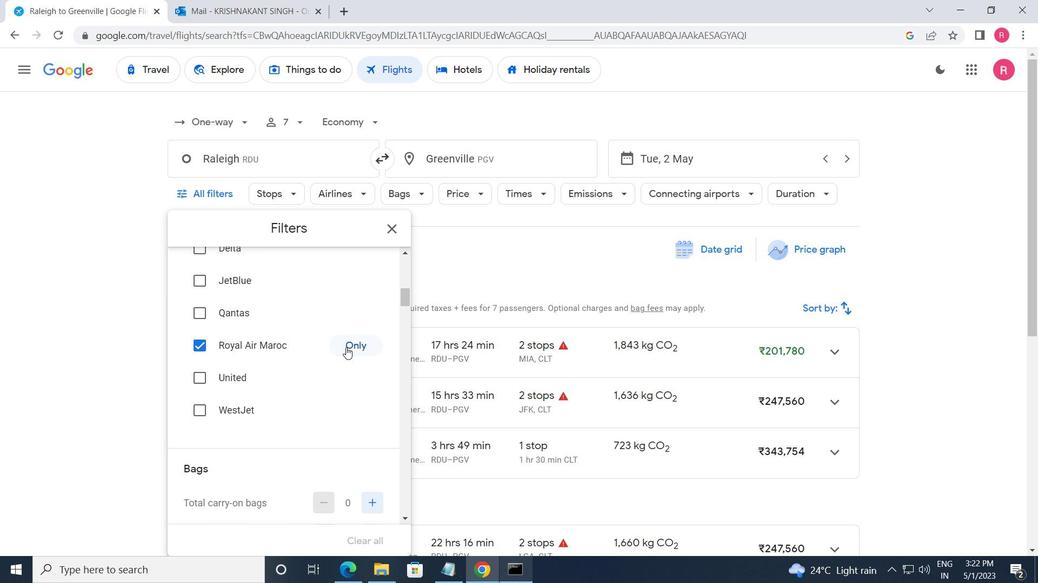 
Action: Mouse scrolled (346, 347) with delta (0, 0)
Screenshot: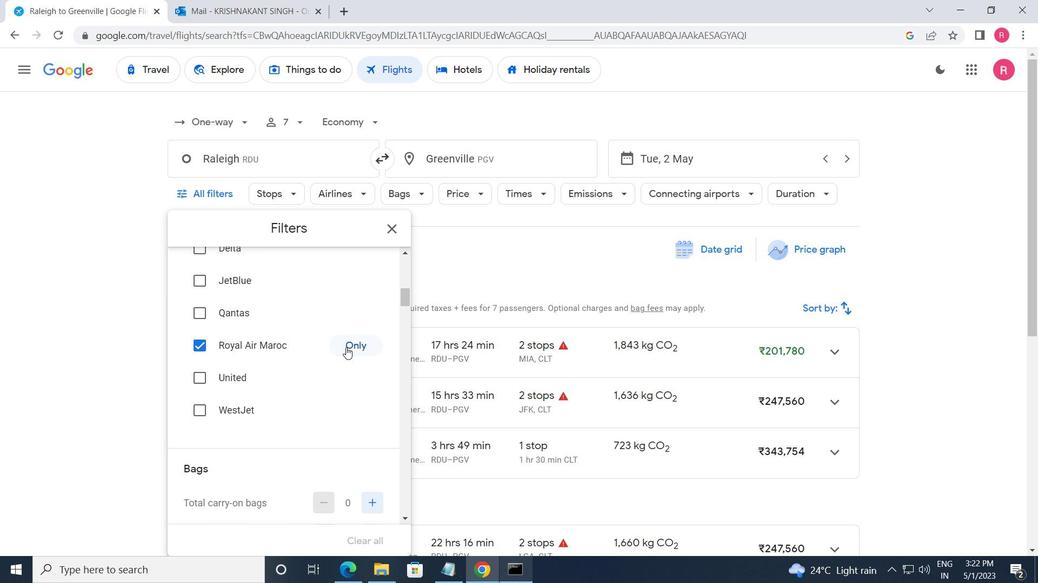 
Action: Mouse moved to (369, 402)
Screenshot: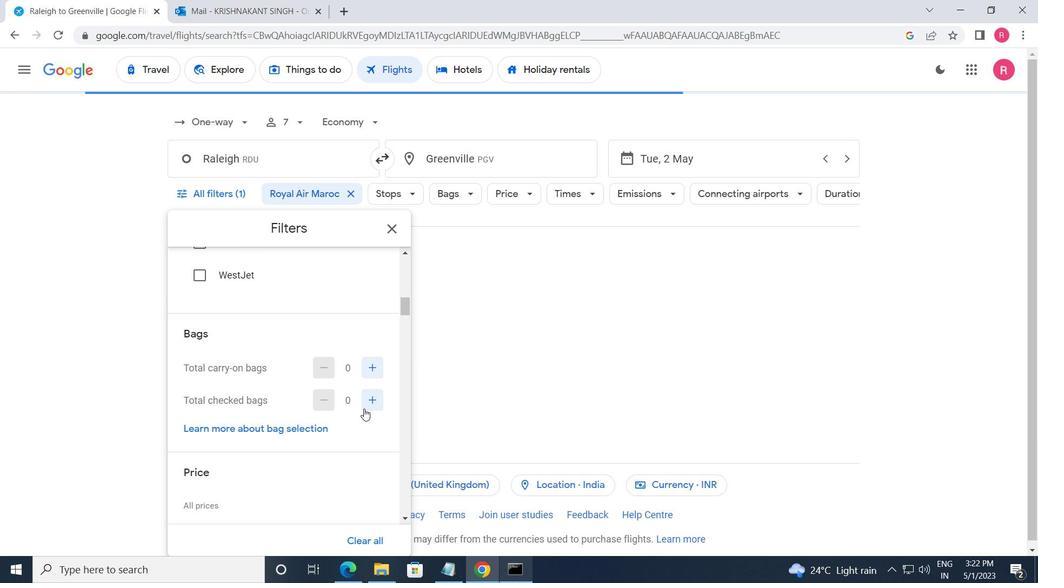 
Action: Mouse pressed left at (369, 402)
Screenshot: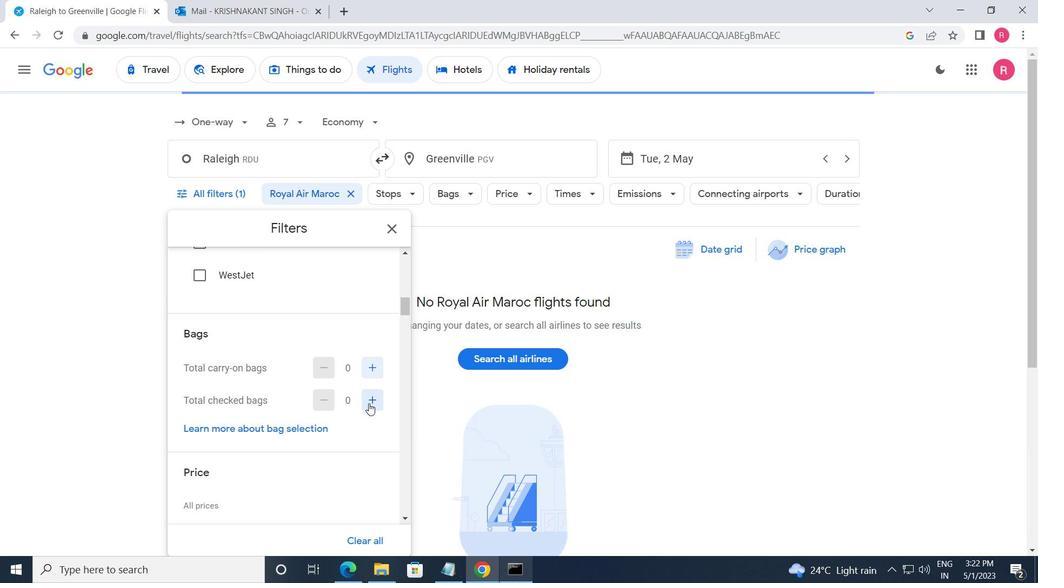 
Action: Mouse pressed left at (369, 402)
Screenshot: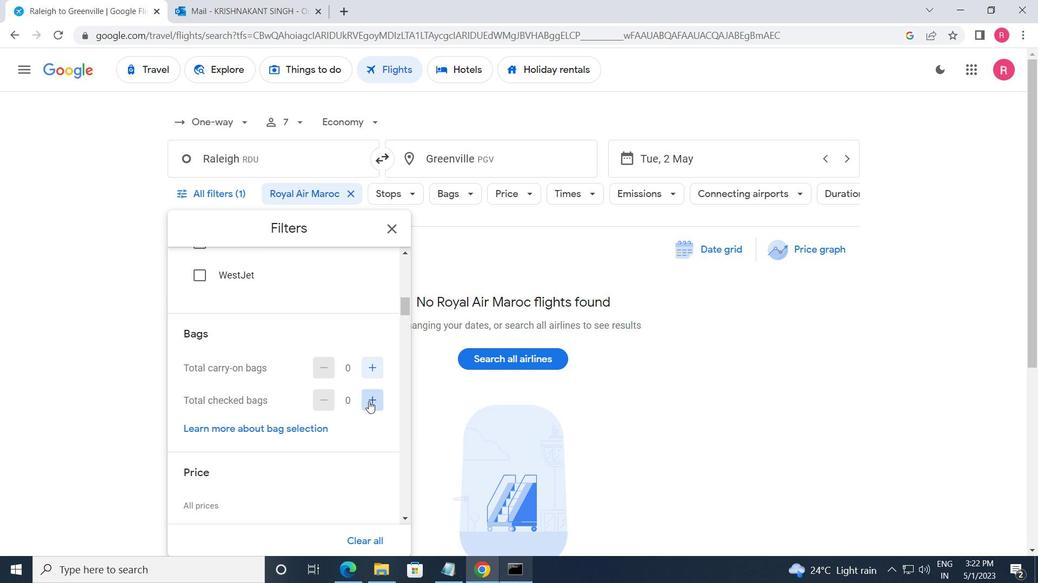 
Action: Mouse pressed left at (369, 402)
Screenshot: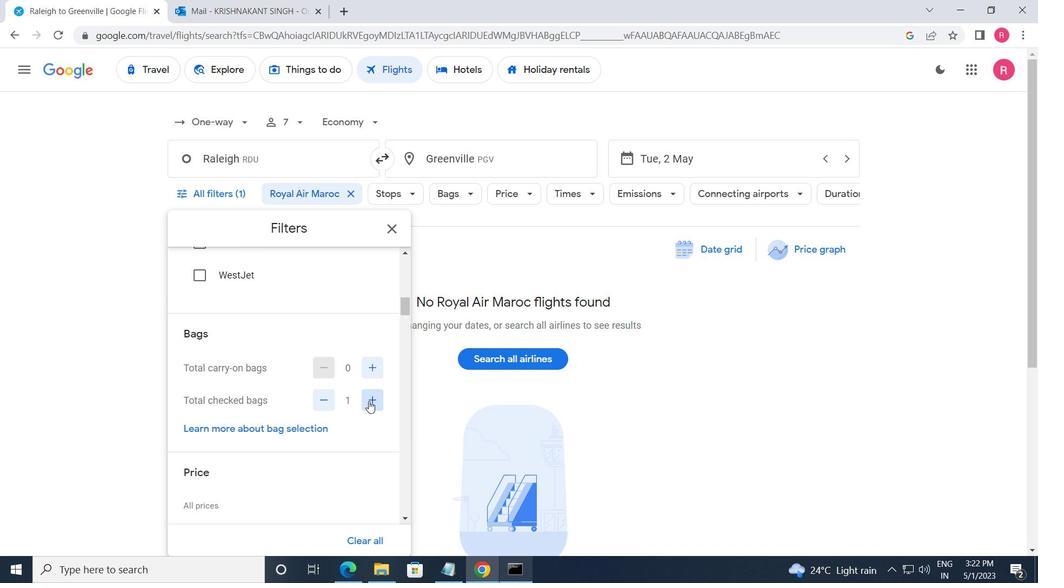 
Action: Mouse pressed left at (369, 402)
Screenshot: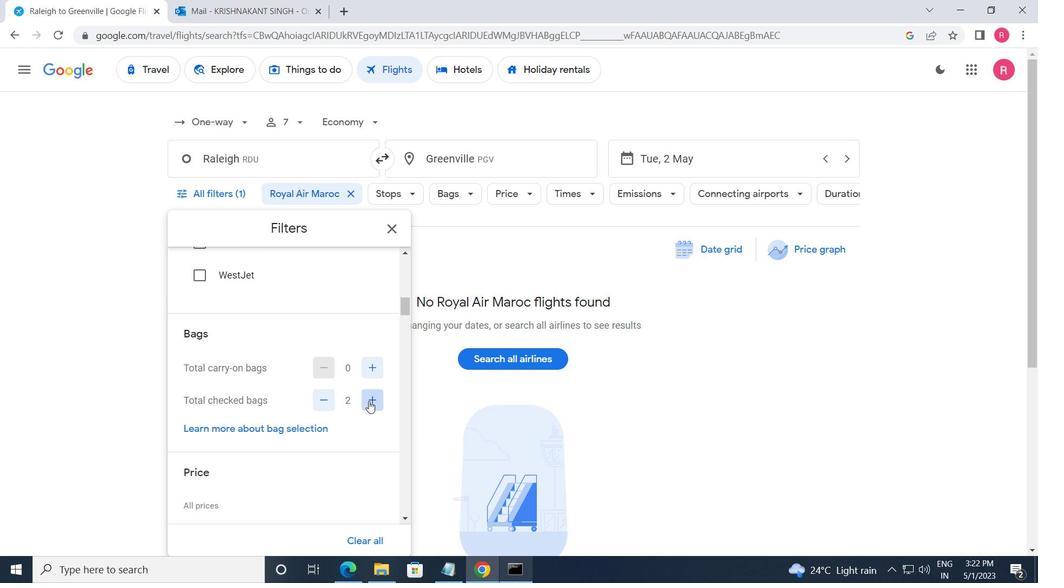 
Action: Mouse pressed left at (369, 402)
Screenshot: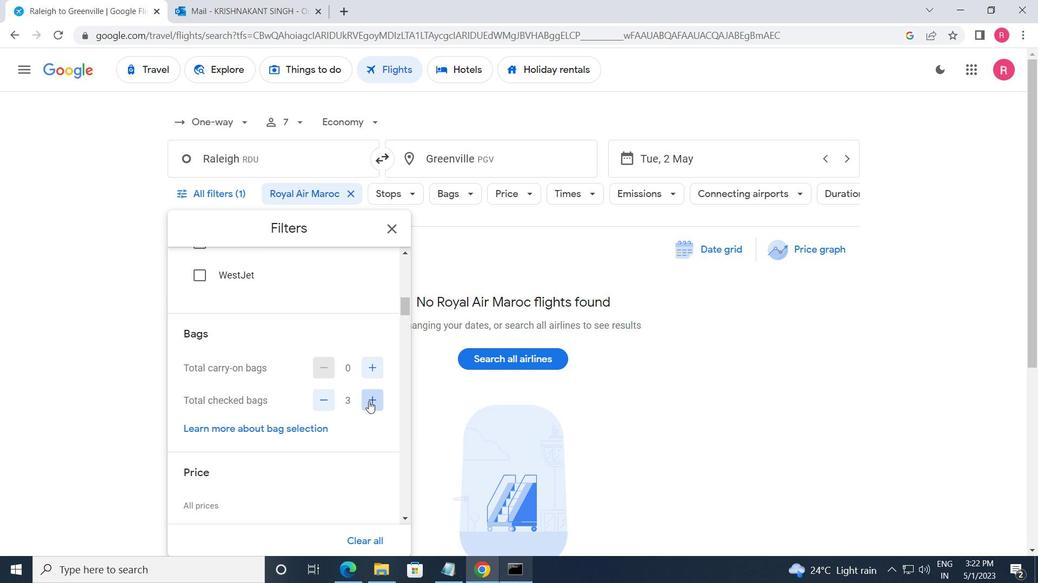
Action: Mouse pressed left at (369, 402)
Screenshot: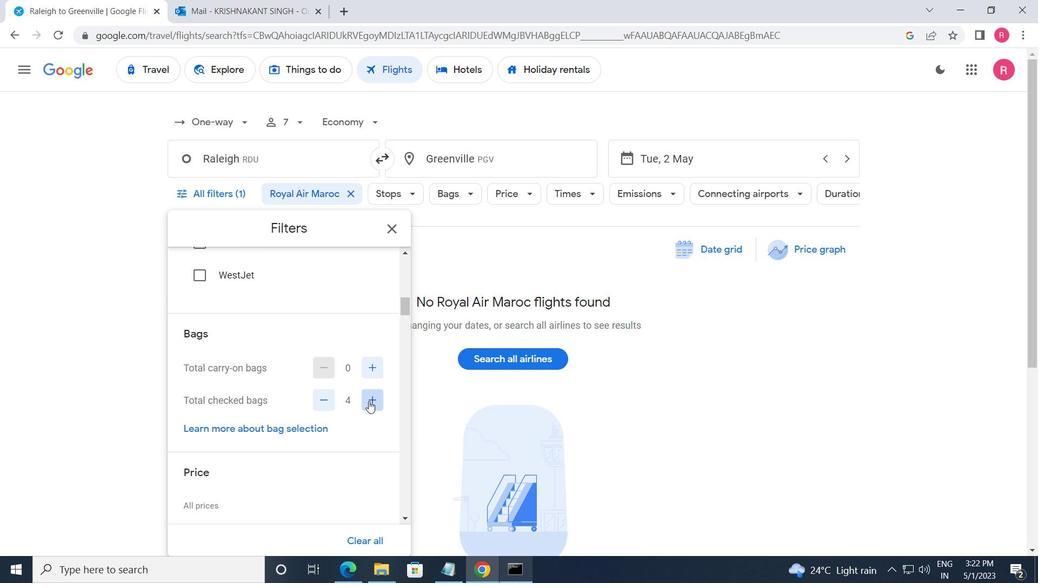 
Action: Mouse pressed left at (369, 402)
Screenshot: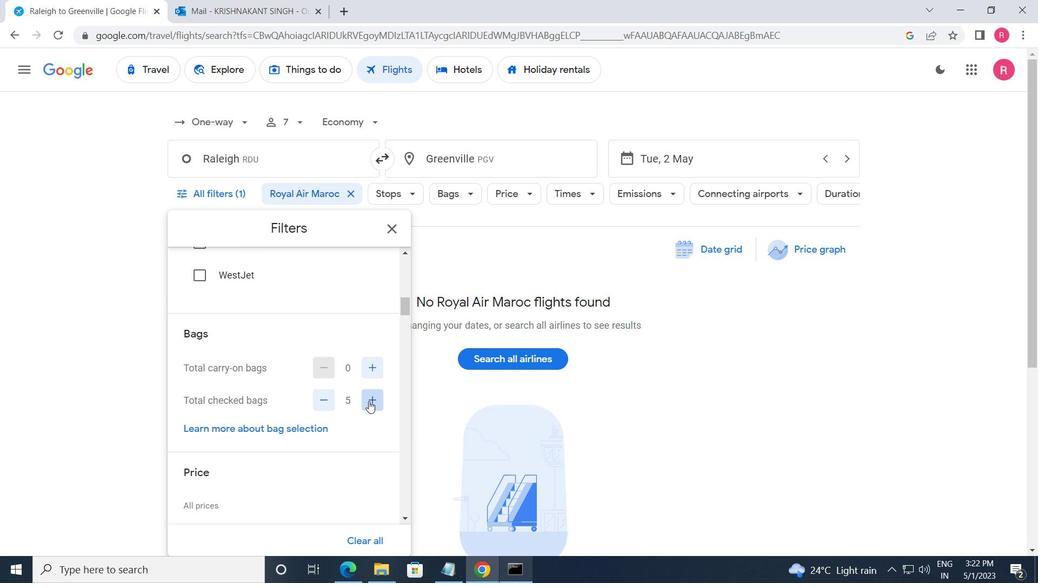 
Action: Mouse pressed left at (369, 402)
Screenshot: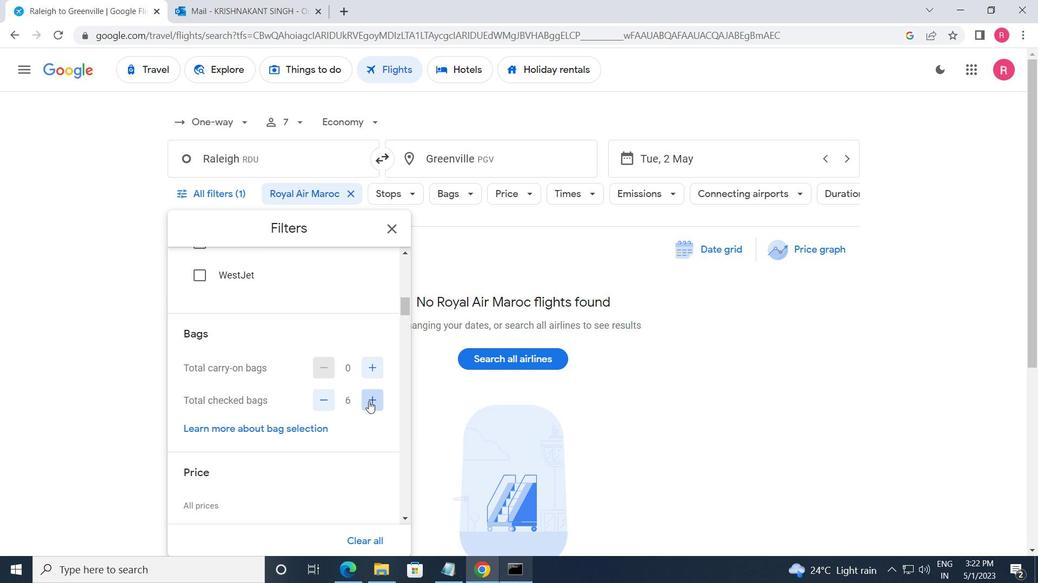 
Action: Mouse moved to (369, 395)
Screenshot: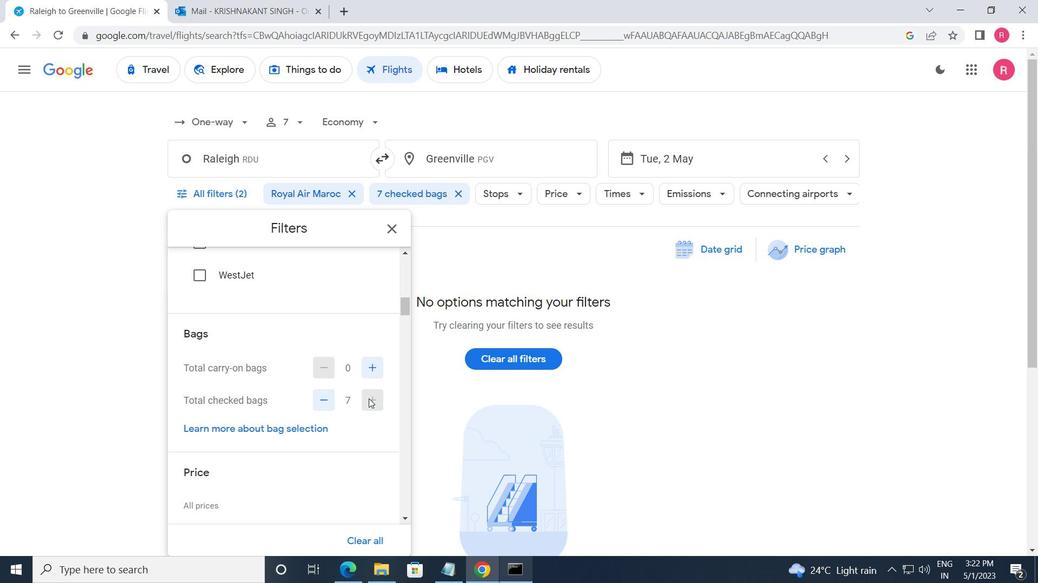
Action: Mouse scrolled (369, 394) with delta (0, 0)
Screenshot: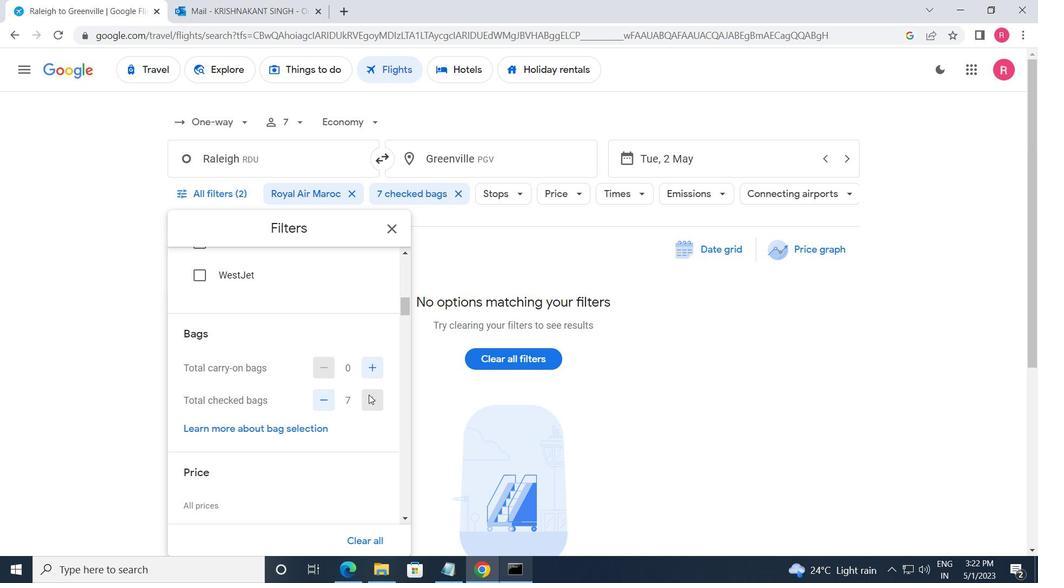 
Action: Mouse scrolled (369, 394) with delta (0, 0)
Screenshot: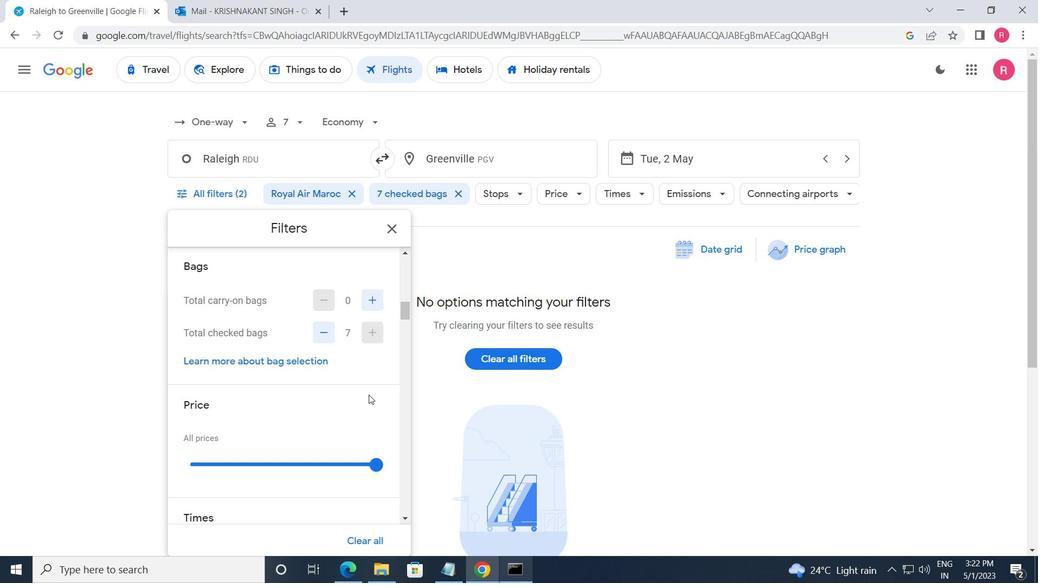 
Action: Mouse moved to (377, 395)
Screenshot: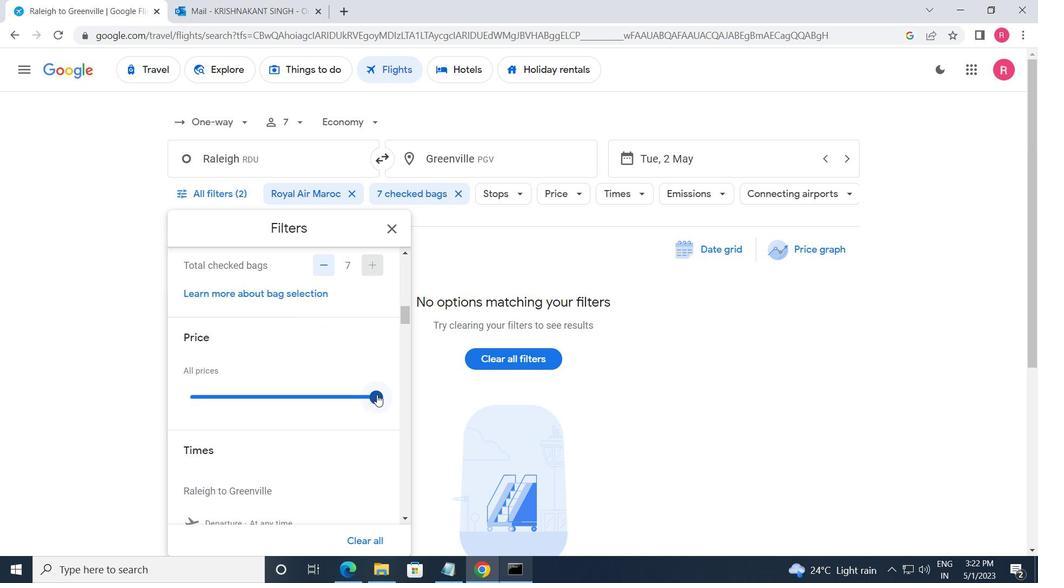
Action: Mouse pressed left at (377, 395)
Screenshot: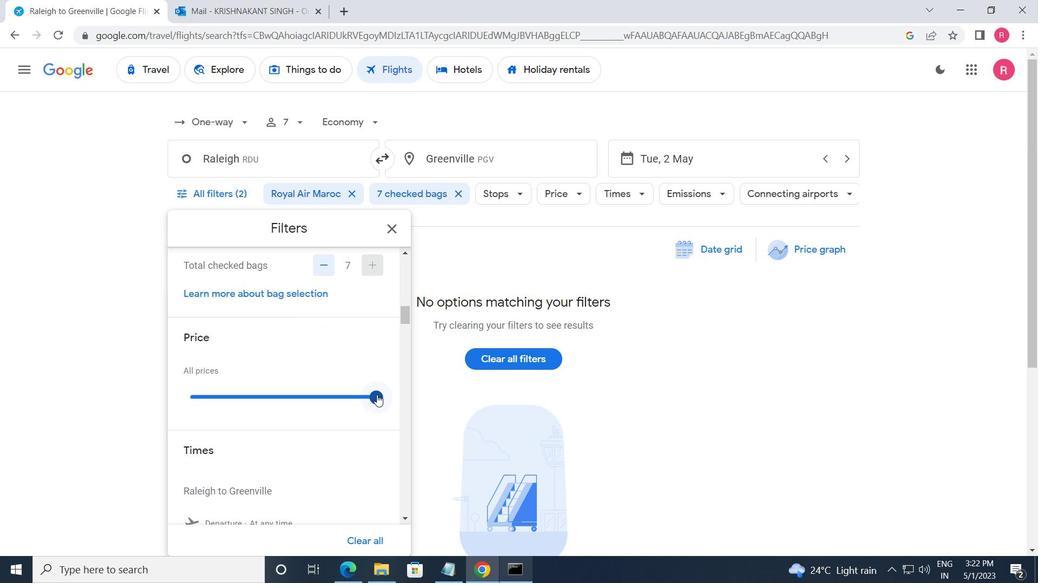 
Action: Mouse moved to (263, 390)
Screenshot: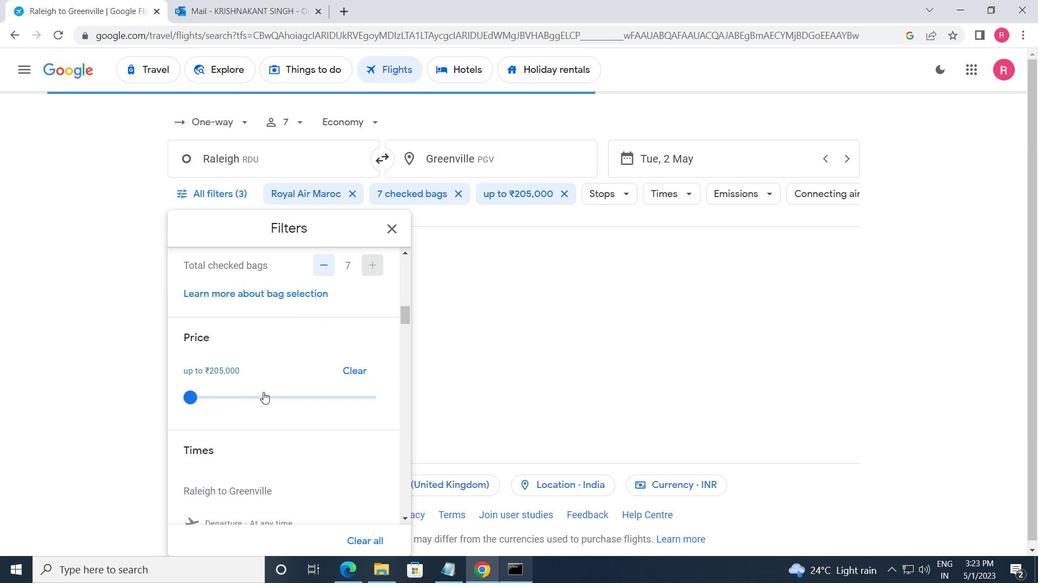 
Action: Mouse scrolled (263, 390) with delta (0, 0)
Screenshot: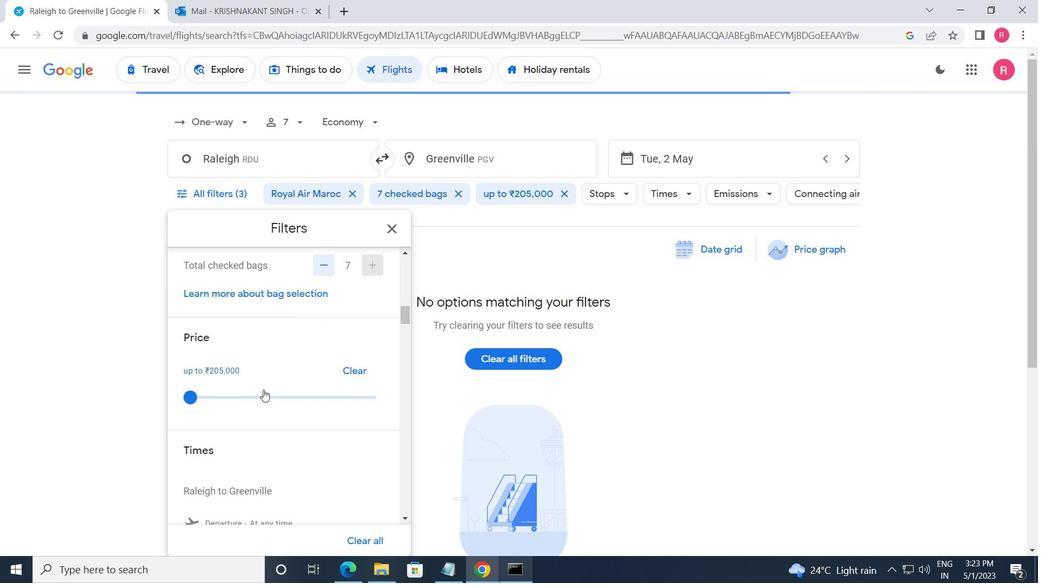 
Action: Mouse scrolled (263, 390) with delta (0, 0)
Screenshot: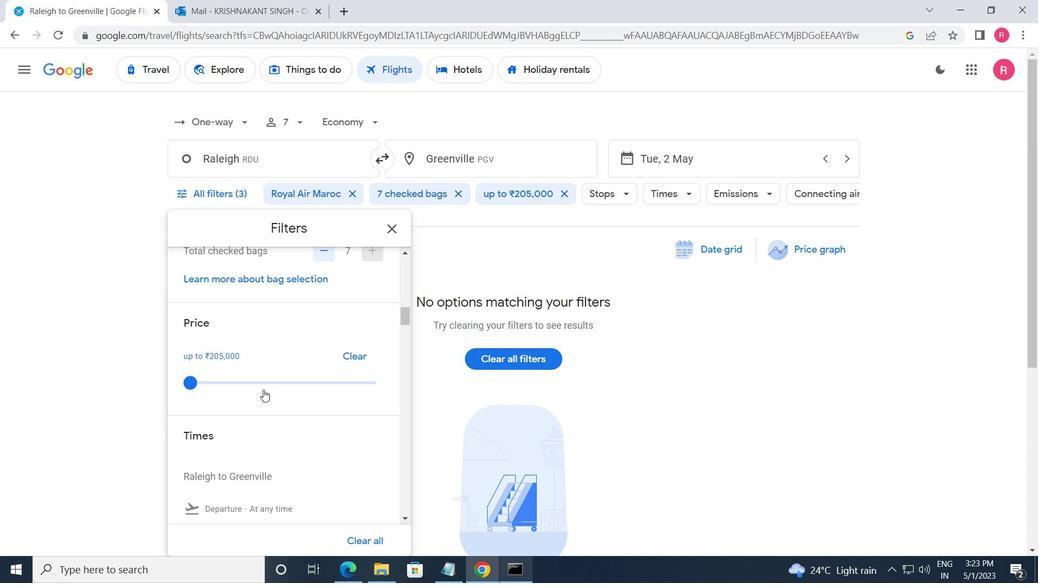 
Action: Mouse moved to (263, 390)
Screenshot: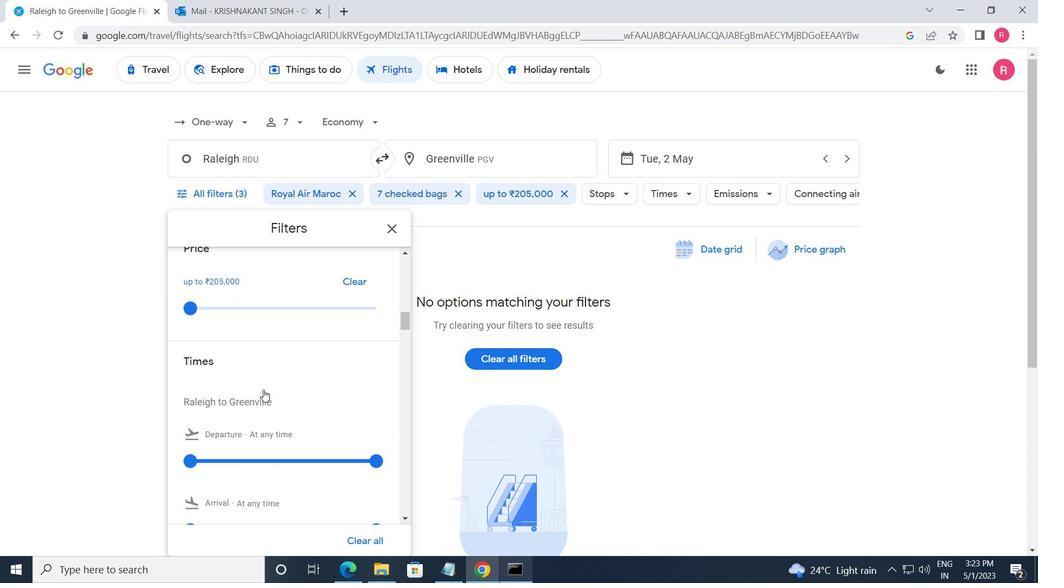 
Action: Mouse scrolled (263, 390) with delta (0, 0)
Screenshot: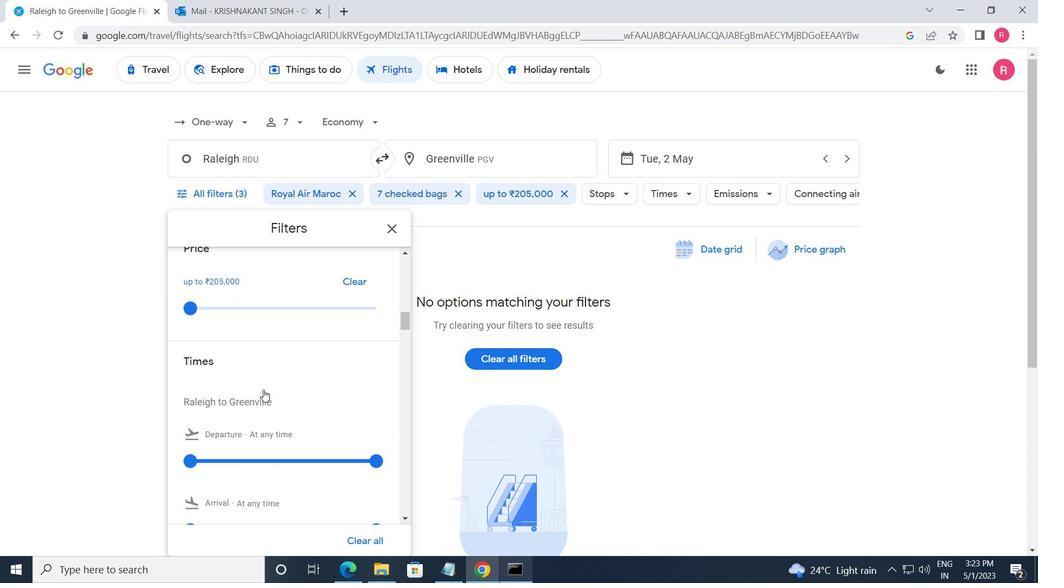 
Action: Mouse moved to (188, 350)
Screenshot: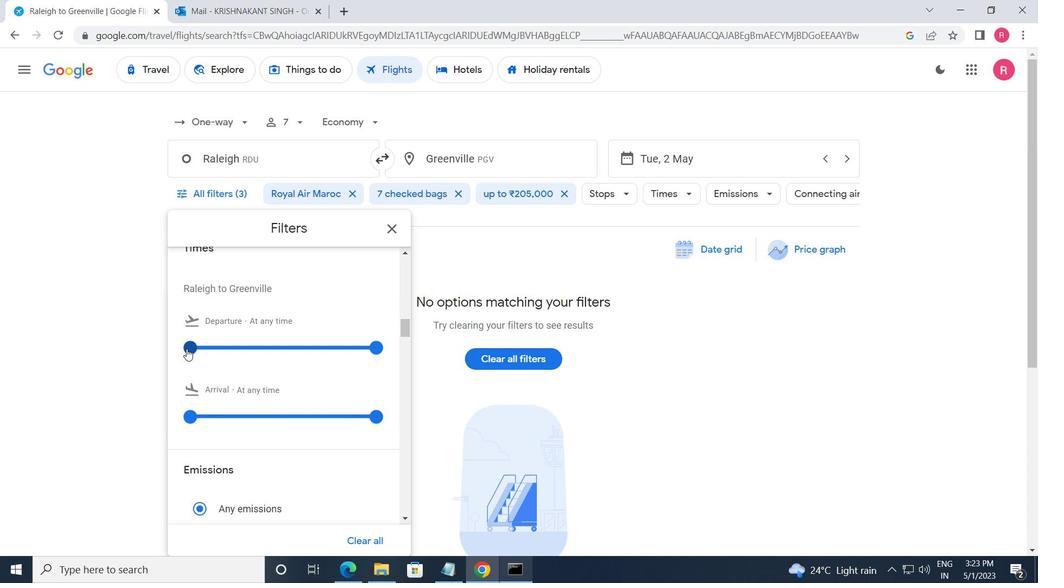 
Action: Mouse pressed left at (188, 350)
Screenshot: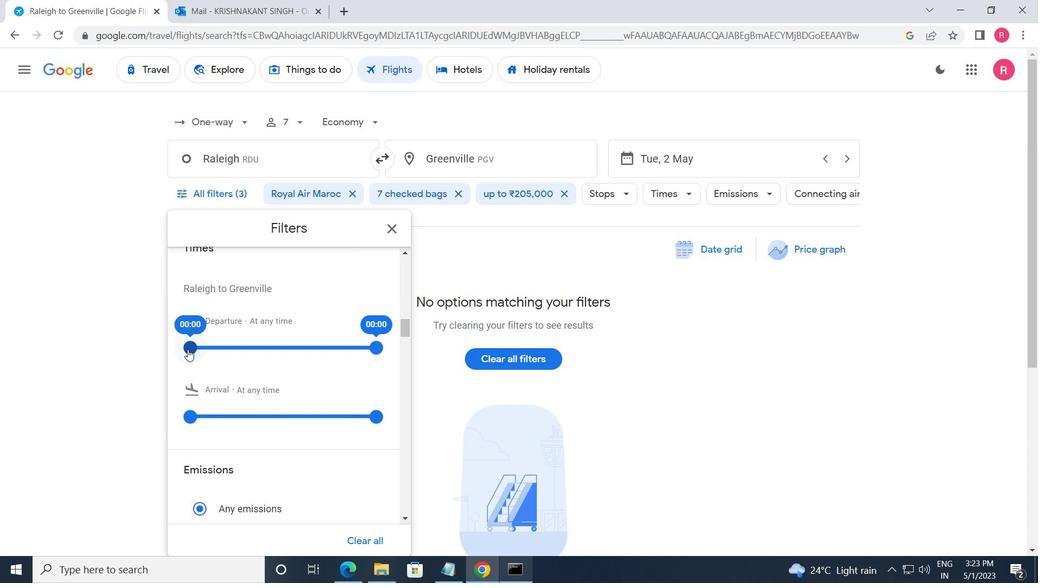 
Action: Mouse moved to (375, 358)
Screenshot: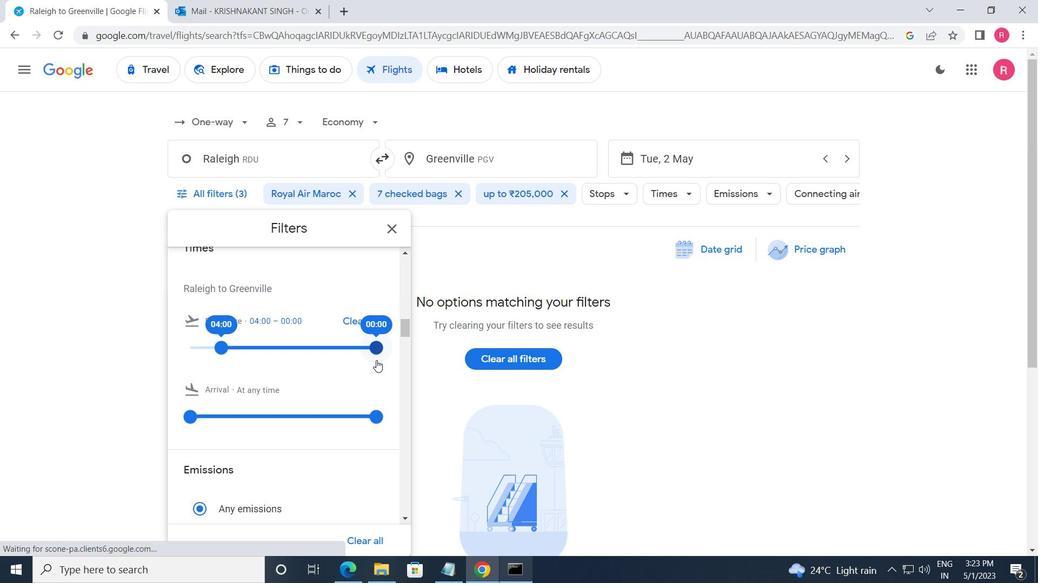 
Action: Mouse pressed left at (375, 358)
Screenshot: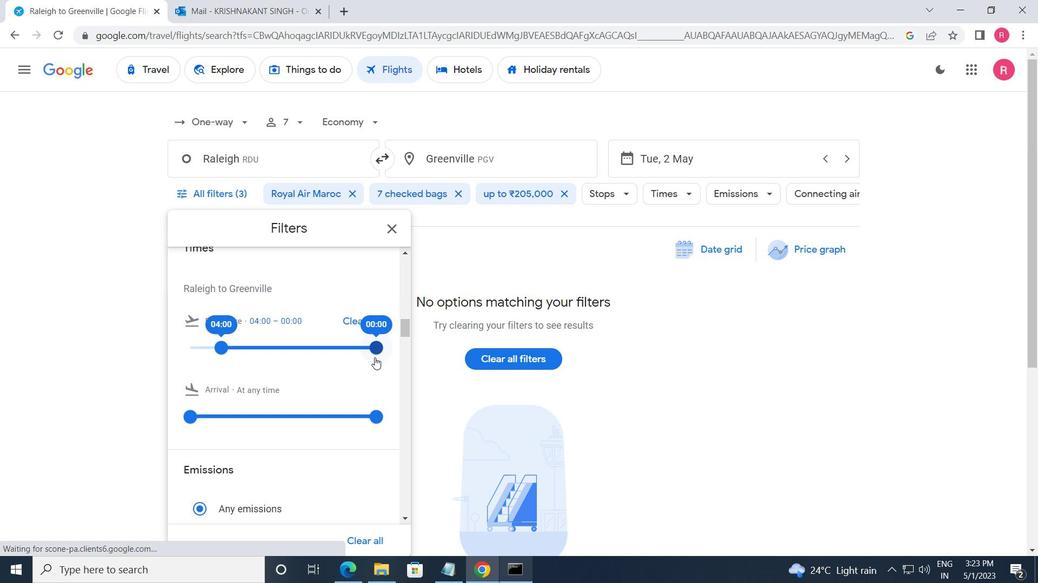 
Action: Mouse moved to (390, 234)
Screenshot: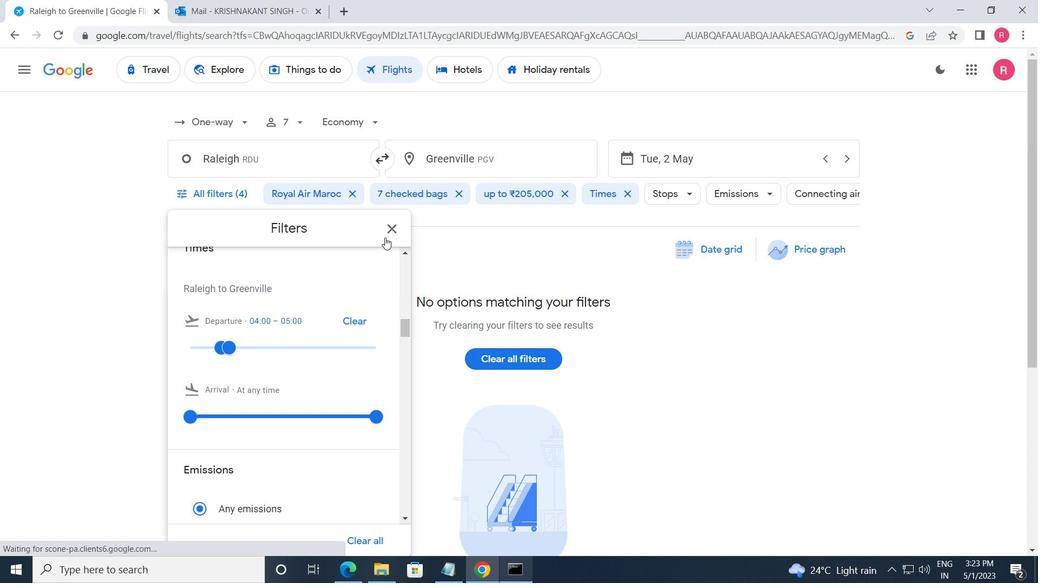
Action: Mouse pressed left at (390, 234)
Screenshot: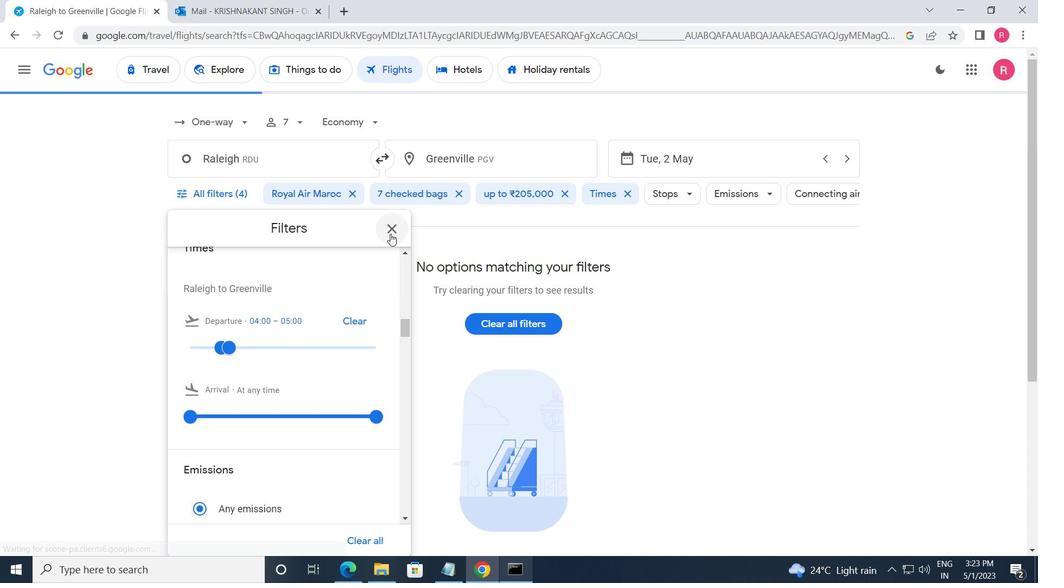 
